 Task: Open Card Support Ticket Resolution in Board Employee Talent Acquisition and Retention to Workspace Analytics and add a team member Softage.2@softage.net, a label Blue, a checklist Screenwriting, an attachment from Trello, a color Blue and finally, add a card description 'Develop new sales strategy for team' and a comment 'Given the potential impact of this task on our company environmental impact, let us ensure that we approach it with a sense of sustainability and responsibility.'. Add a start date 'Jan 06, 1900' with a due date 'Jan 13, 1900'
Action: Mouse moved to (52, 302)
Screenshot: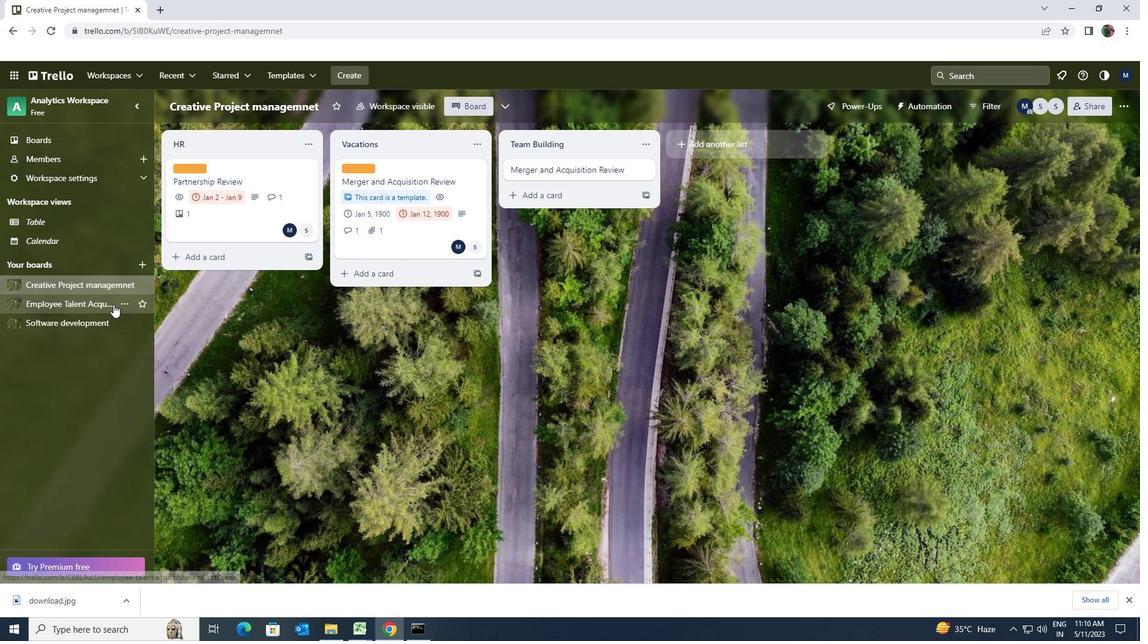 
Action: Mouse pressed left at (52, 302)
Screenshot: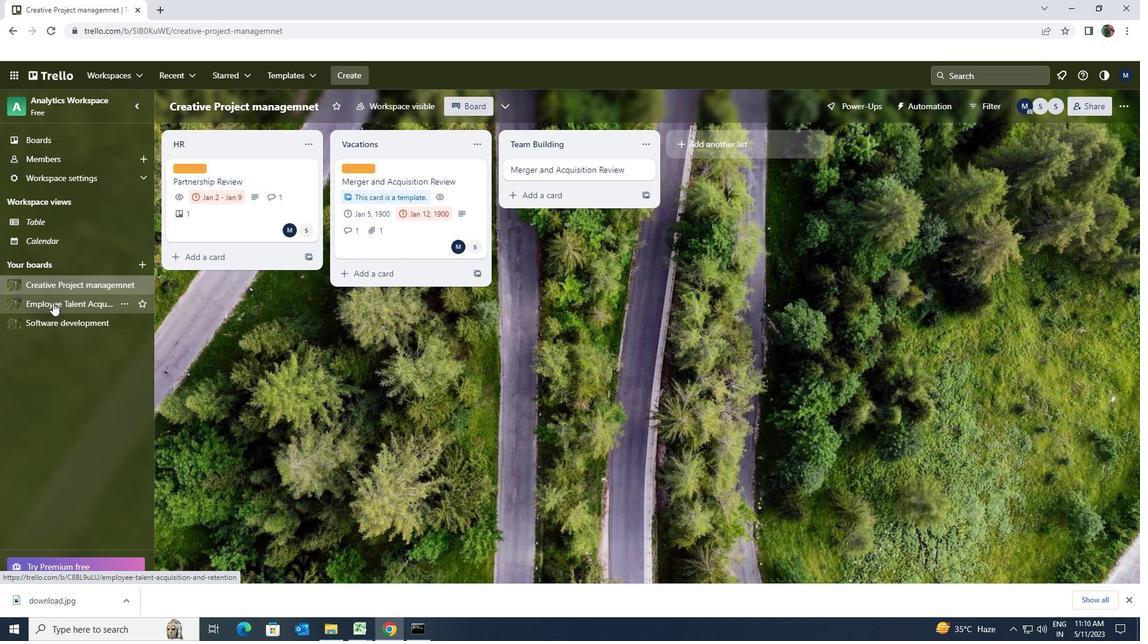 
Action: Mouse moved to (411, 174)
Screenshot: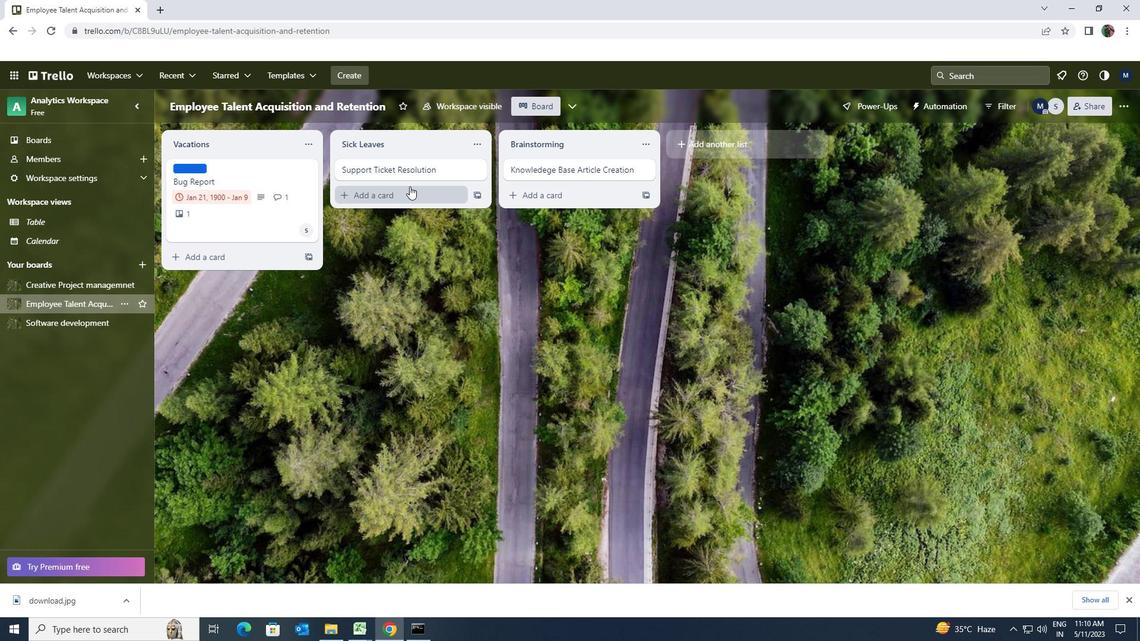 
Action: Mouse pressed left at (411, 174)
Screenshot: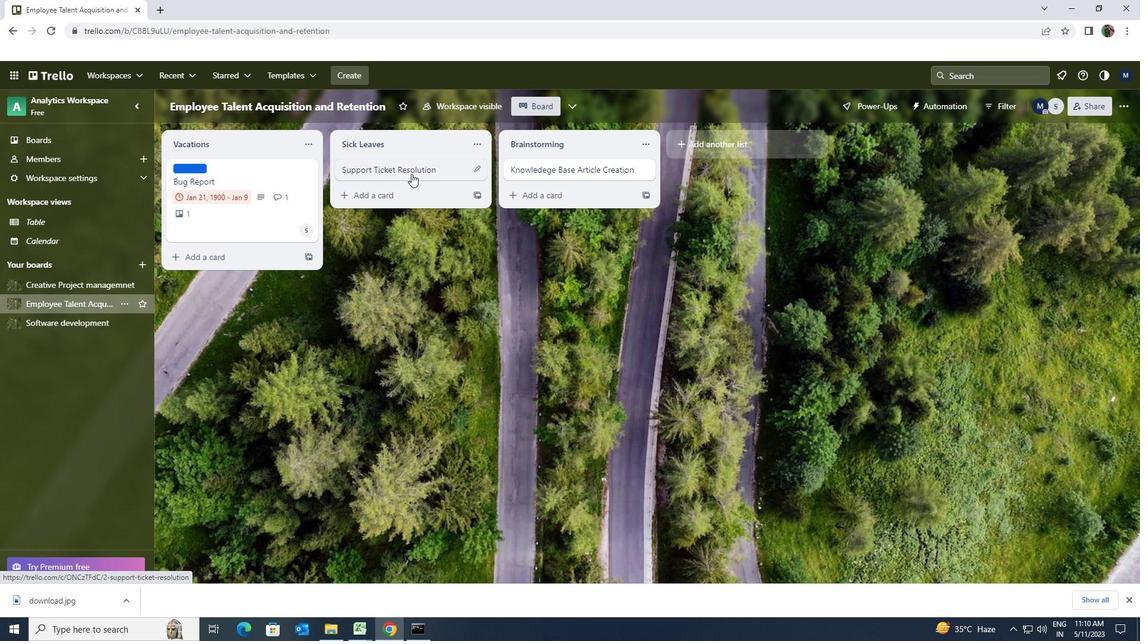 
Action: Mouse moved to (694, 170)
Screenshot: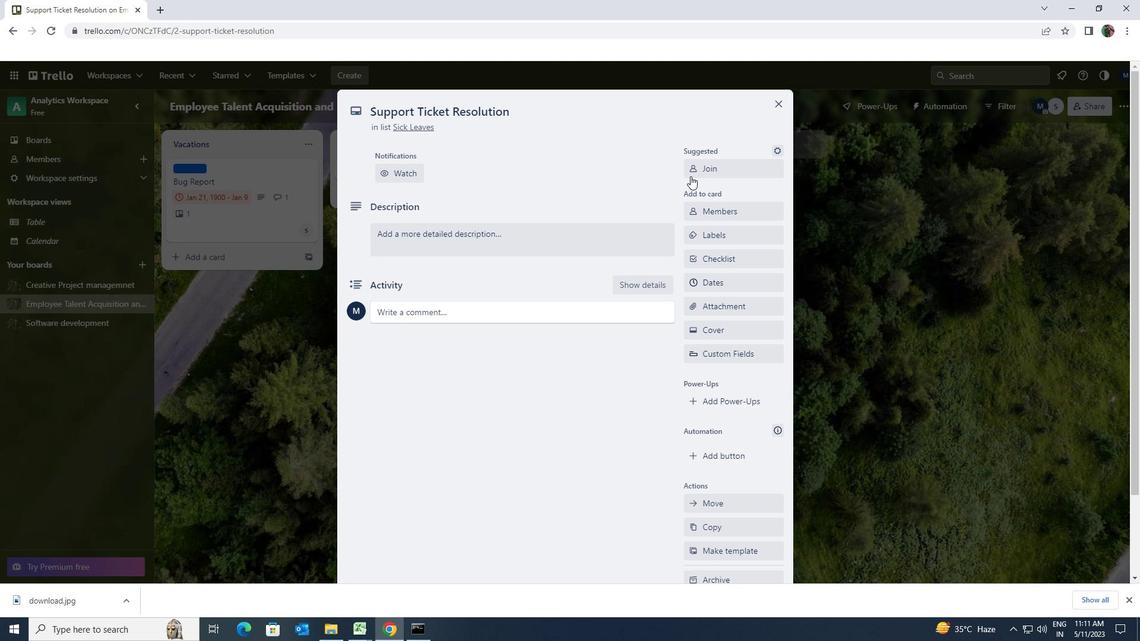 
Action: Mouse pressed left at (694, 170)
Screenshot: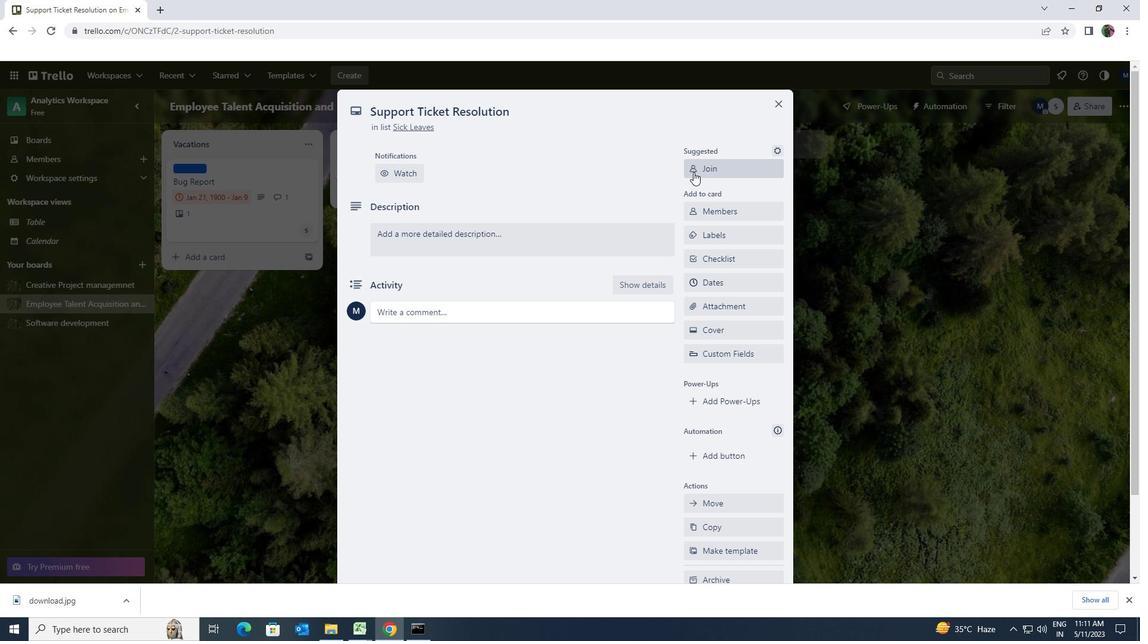 
Action: Mouse moved to (694, 169)
Screenshot: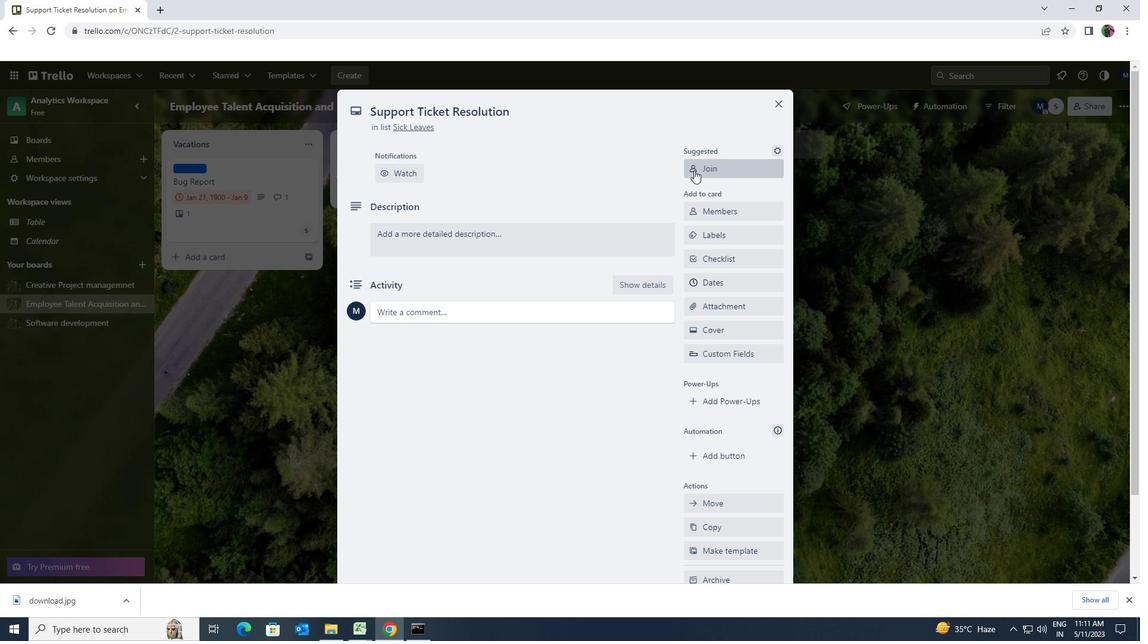 
Action: Mouse pressed left at (694, 169)
Screenshot: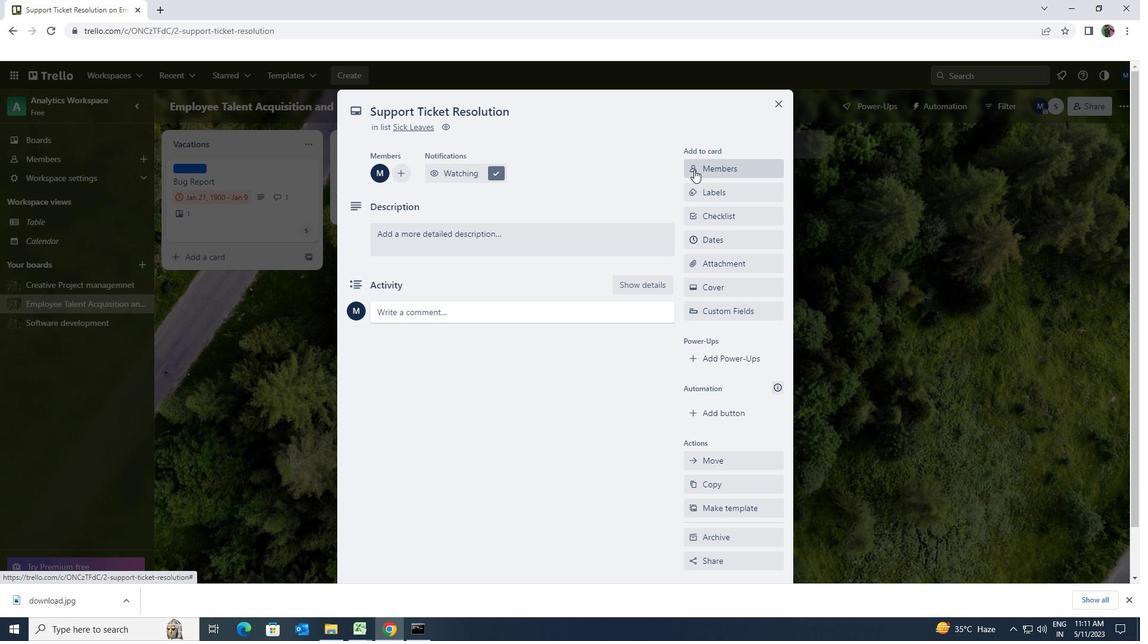 
Action: Mouse moved to (696, 168)
Screenshot: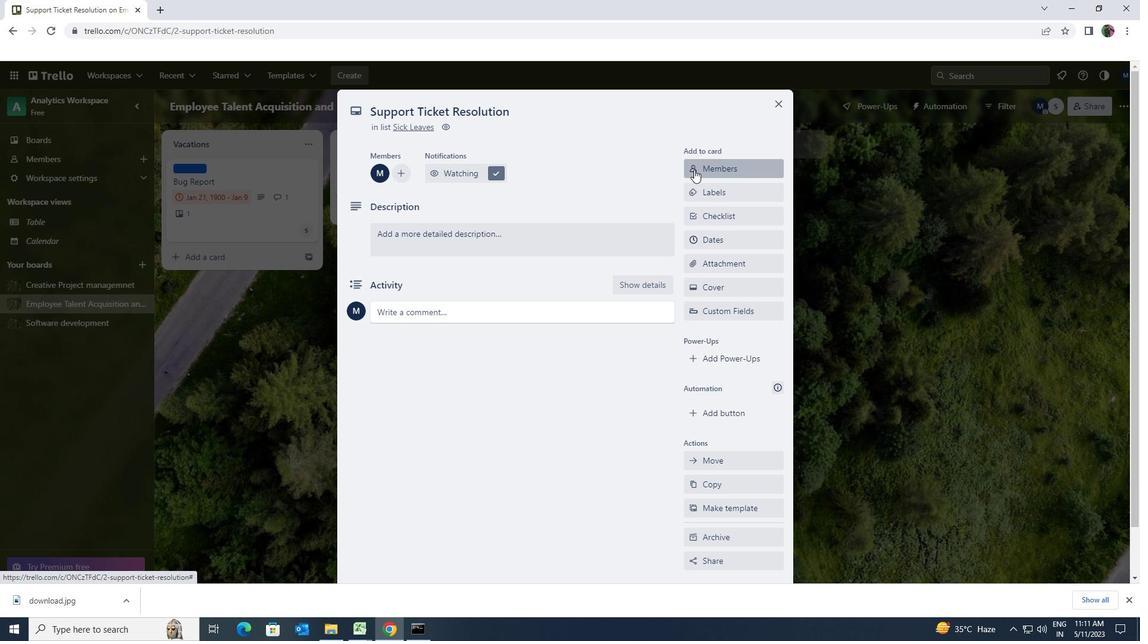 
Action: Key pressed softage.2<Key.shift>@SOFTAGE.NET
Screenshot: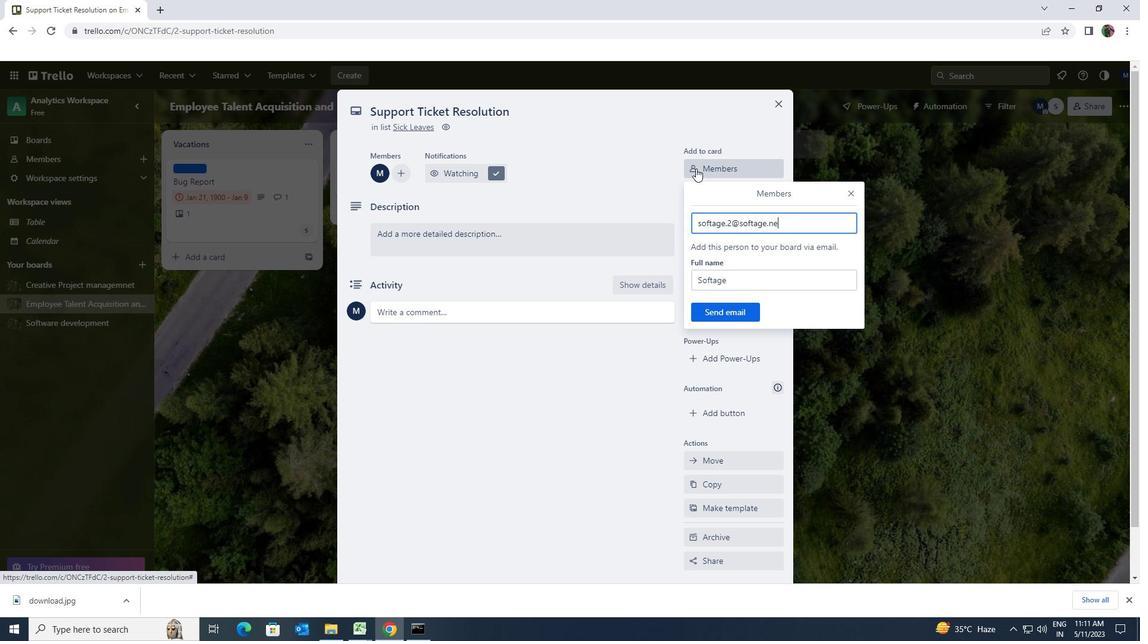 
Action: Mouse moved to (718, 306)
Screenshot: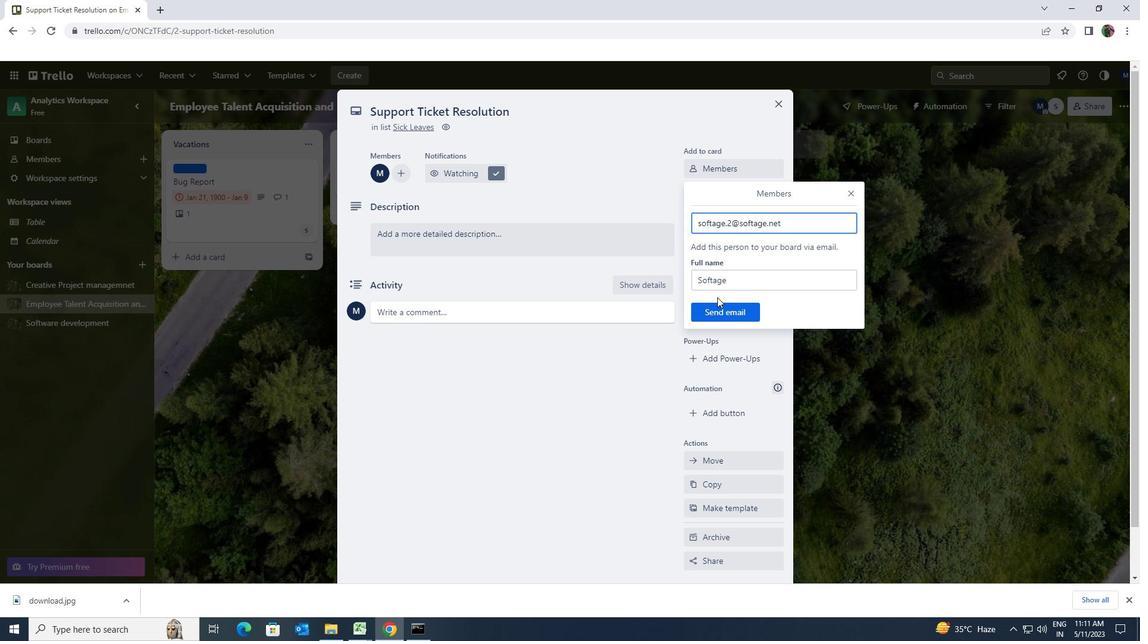 
Action: Mouse pressed left at (718, 306)
Screenshot: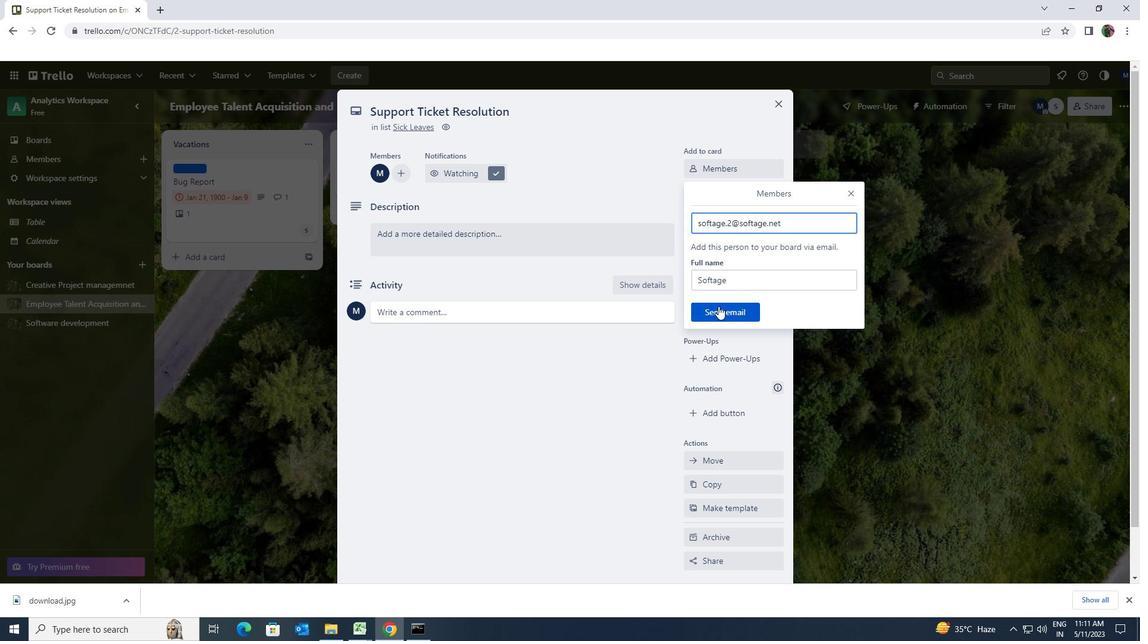 
Action: Mouse moved to (723, 195)
Screenshot: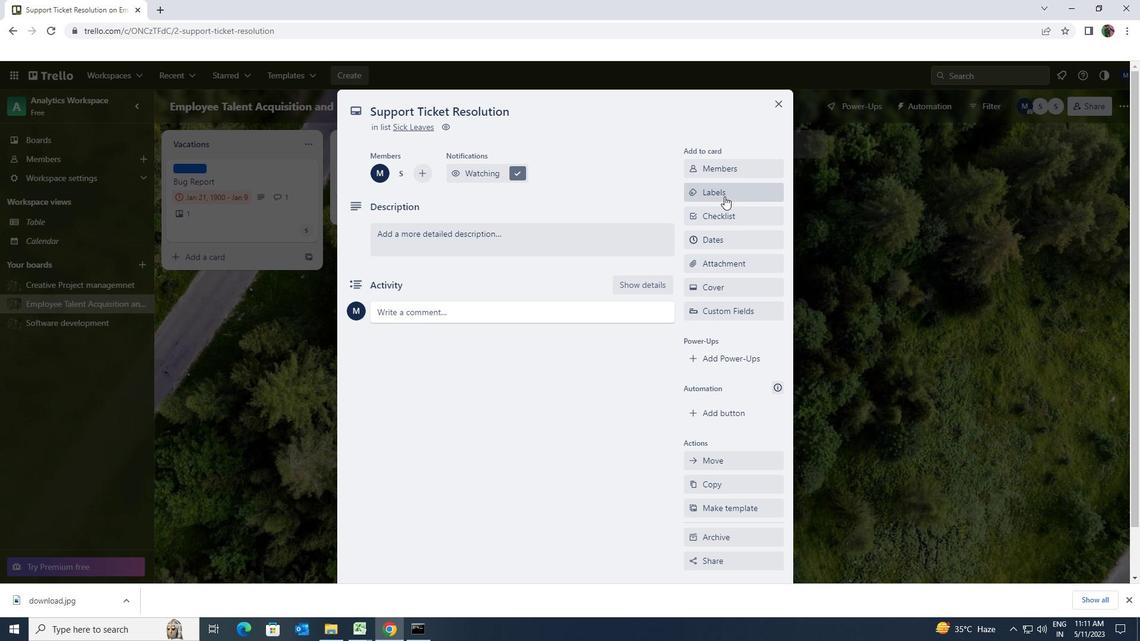 
Action: Mouse pressed left at (723, 195)
Screenshot: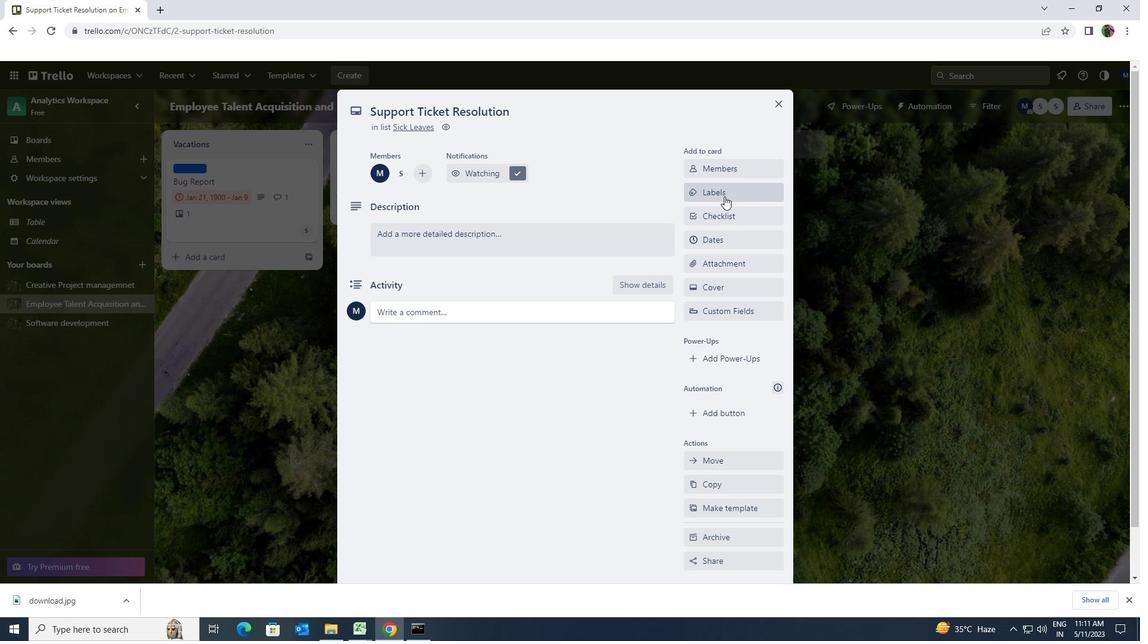 
Action: Mouse moved to (758, 444)
Screenshot: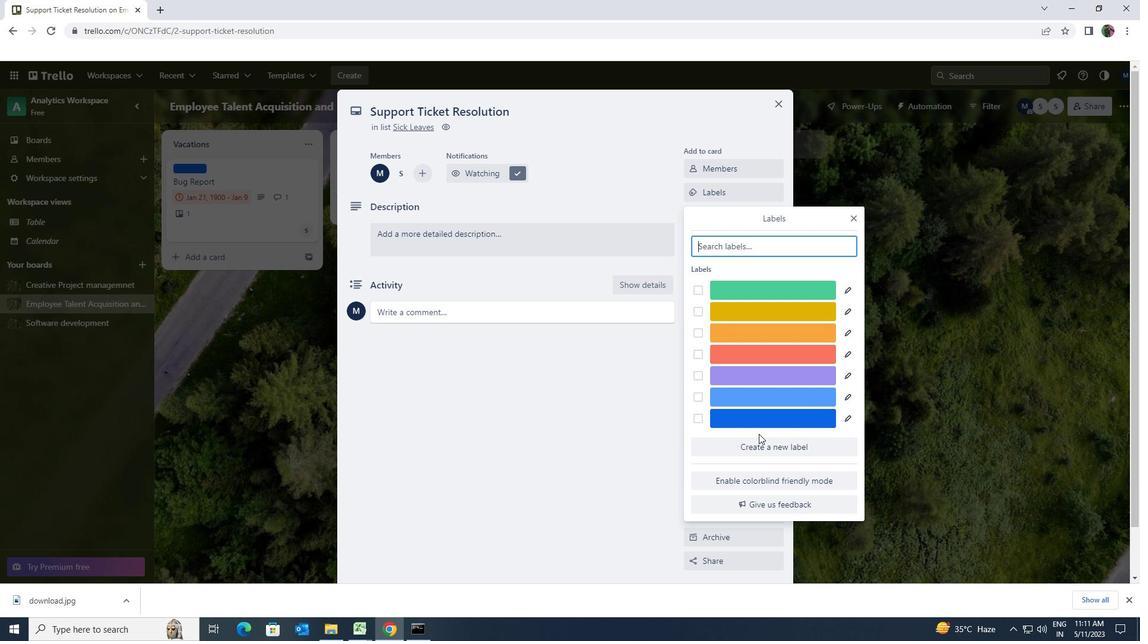 
Action: Mouse pressed left at (758, 444)
Screenshot: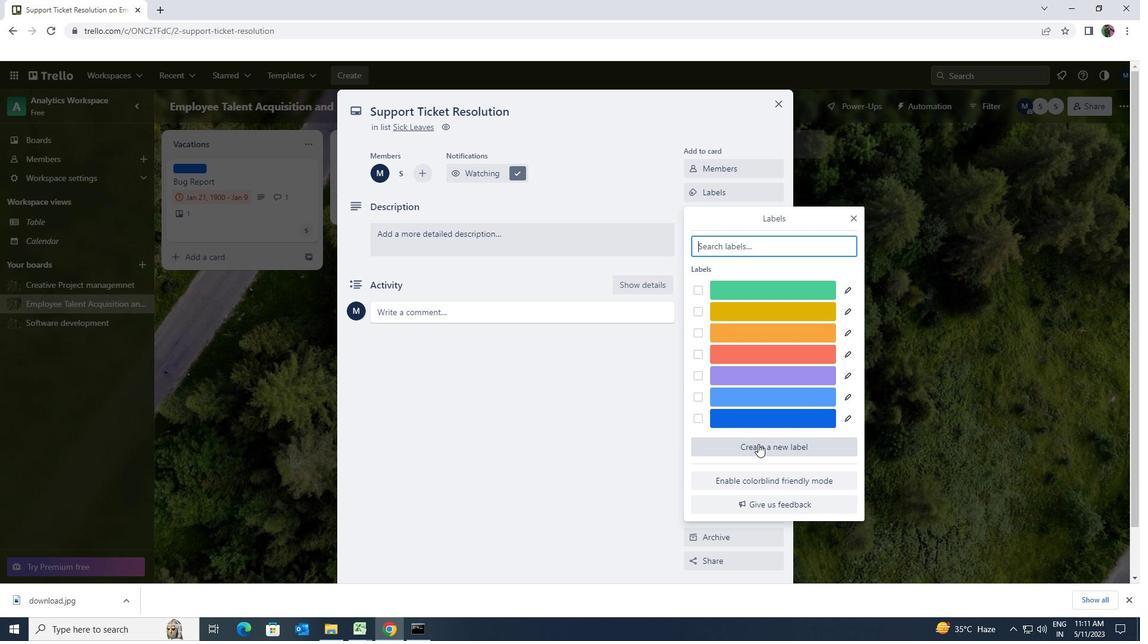 
Action: Mouse moved to (715, 471)
Screenshot: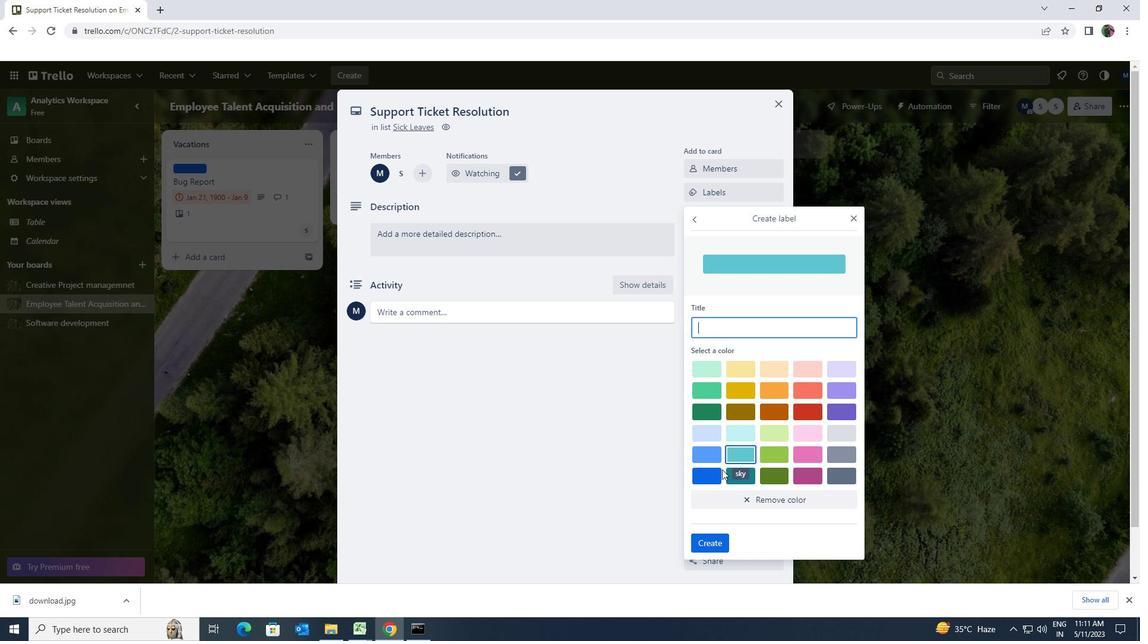 
Action: Mouse pressed left at (715, 471)
Screenshot: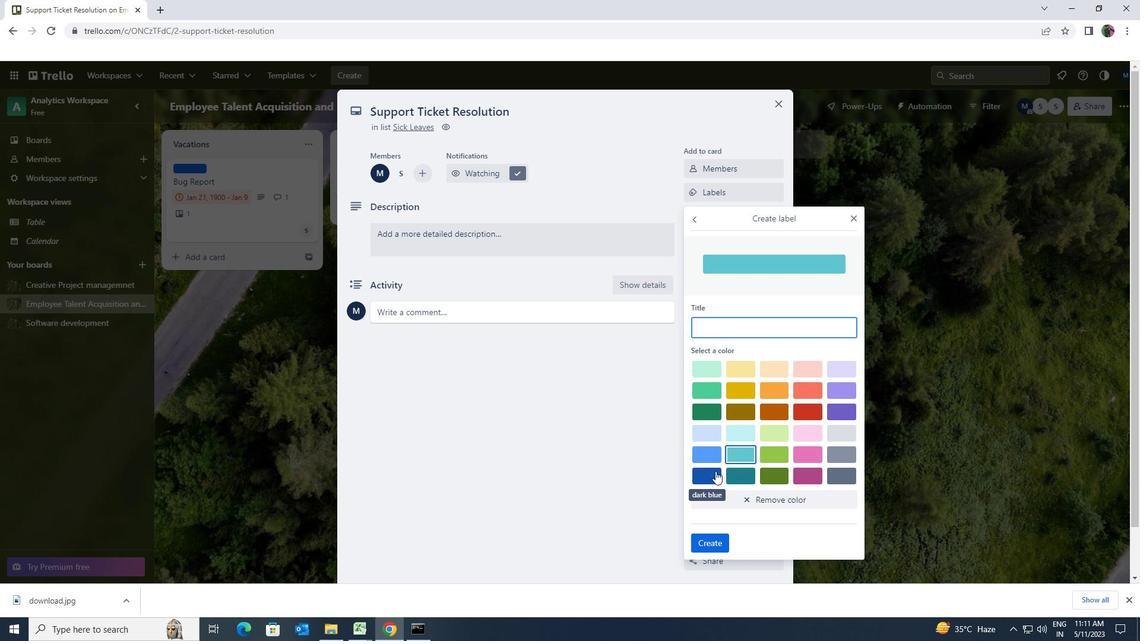 
Action: Mouse moved to (704, 547)
Screenshot: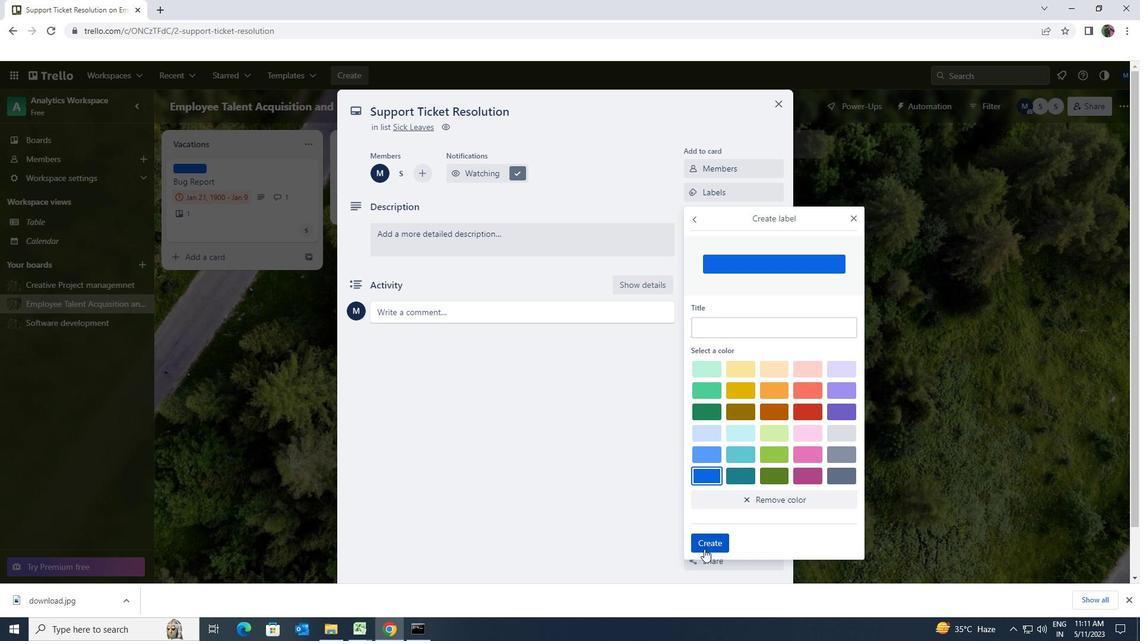 
Action: Mouse pressed left at (704, 547)
Screenshot: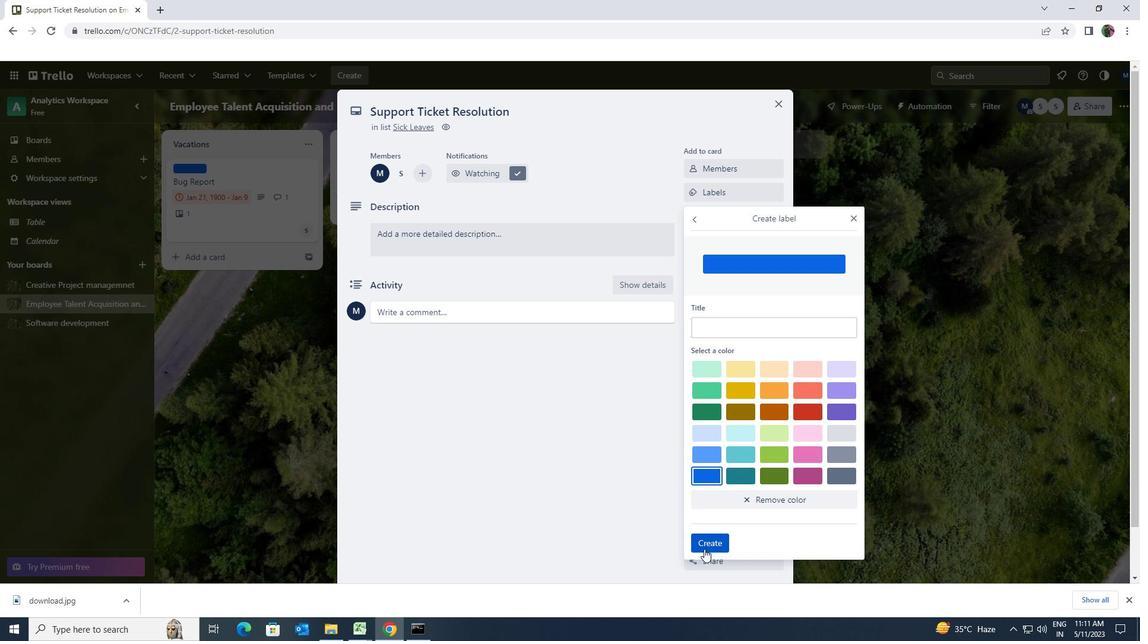 
Action: Mouse moved to (852, 216)
Screenshot: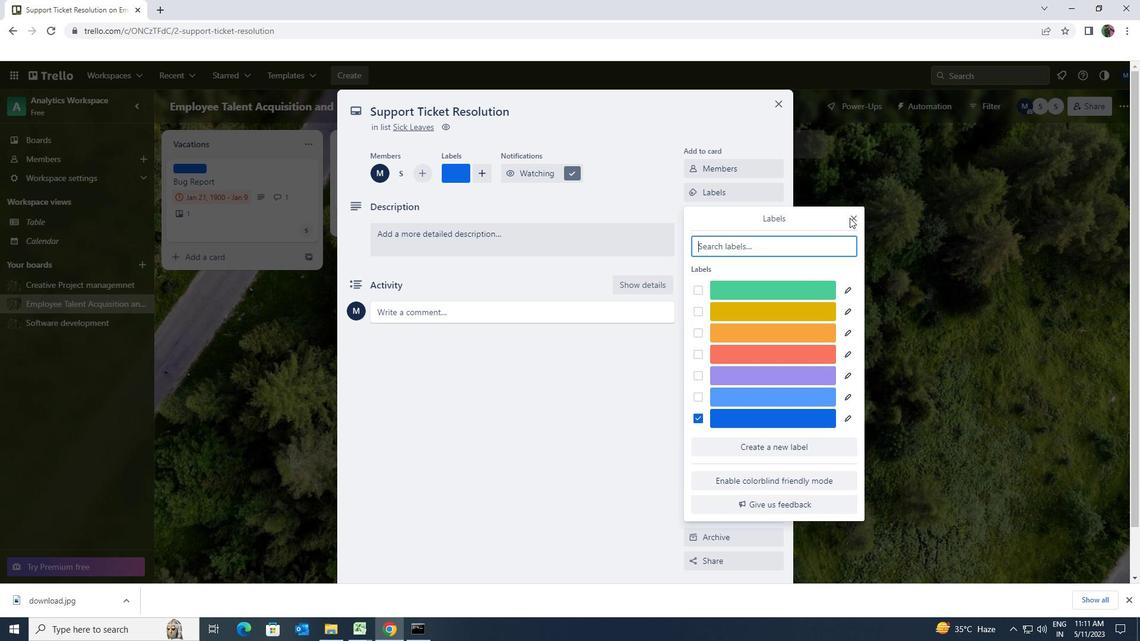 
Action: Mouse pressed left at (852, 216)
Screenshot: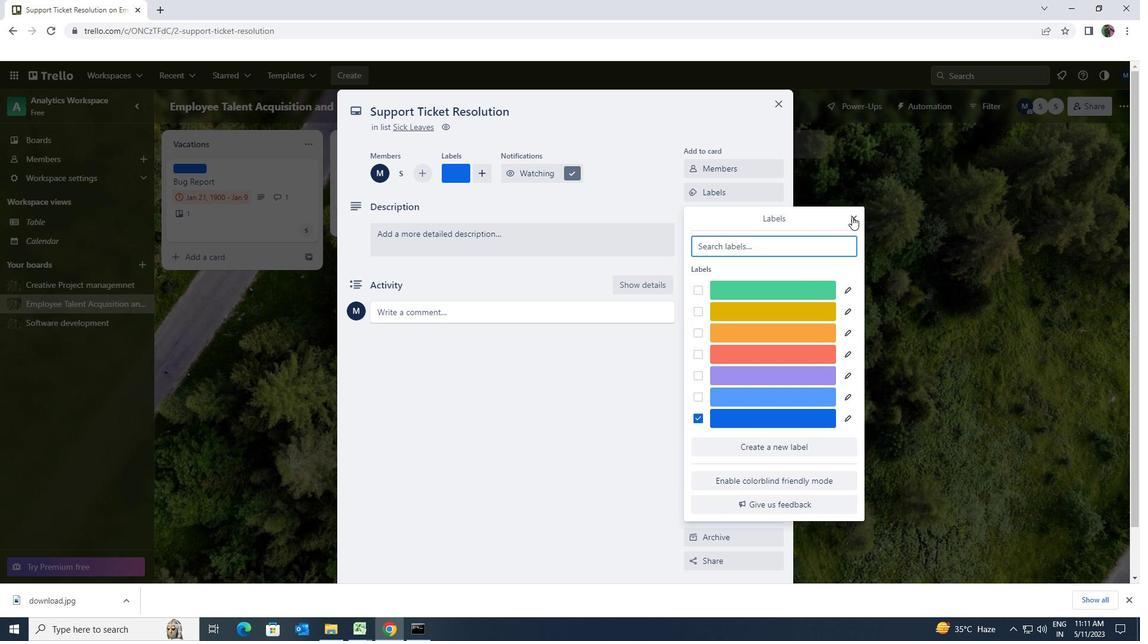 
Action: Mouse moved to (771, 223)
Screenshot: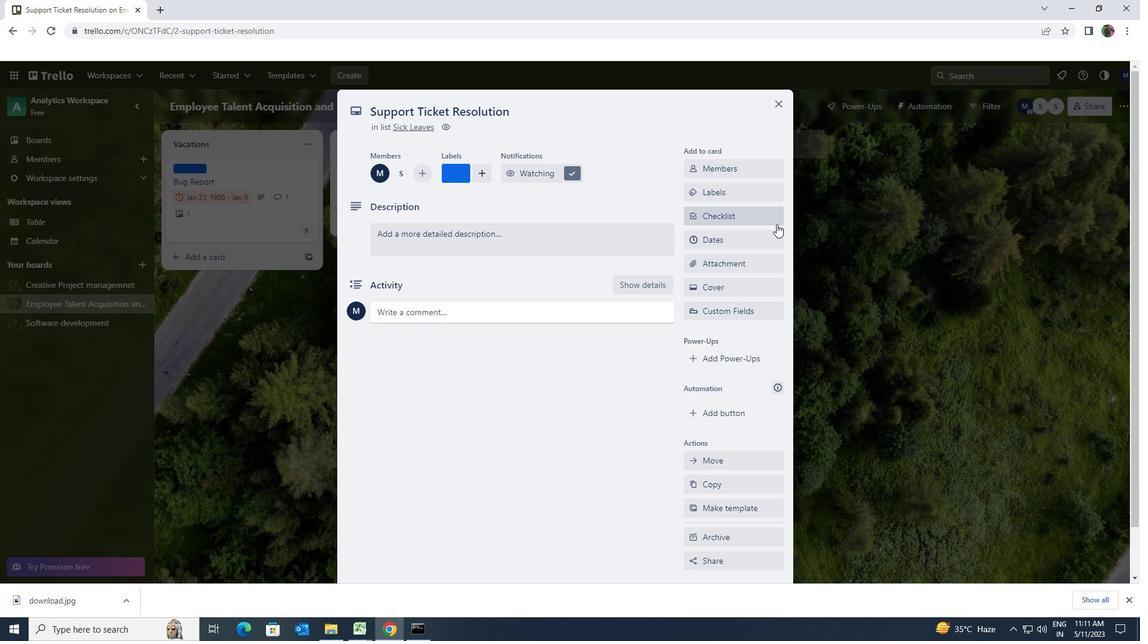 
Action: Mouse pressed left at (771, 223)
Screenshot: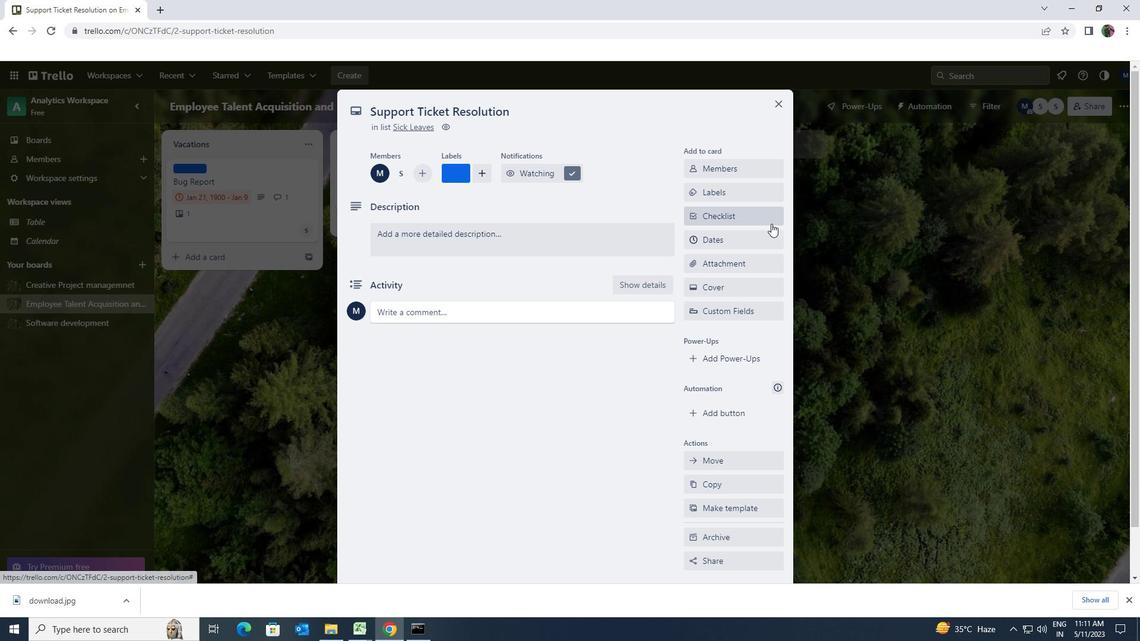 
Action: Key pressed <Key.shift><Key.shift><Key.shift><Key.shift><Key.shift>SCREENWRITING
Screenshot: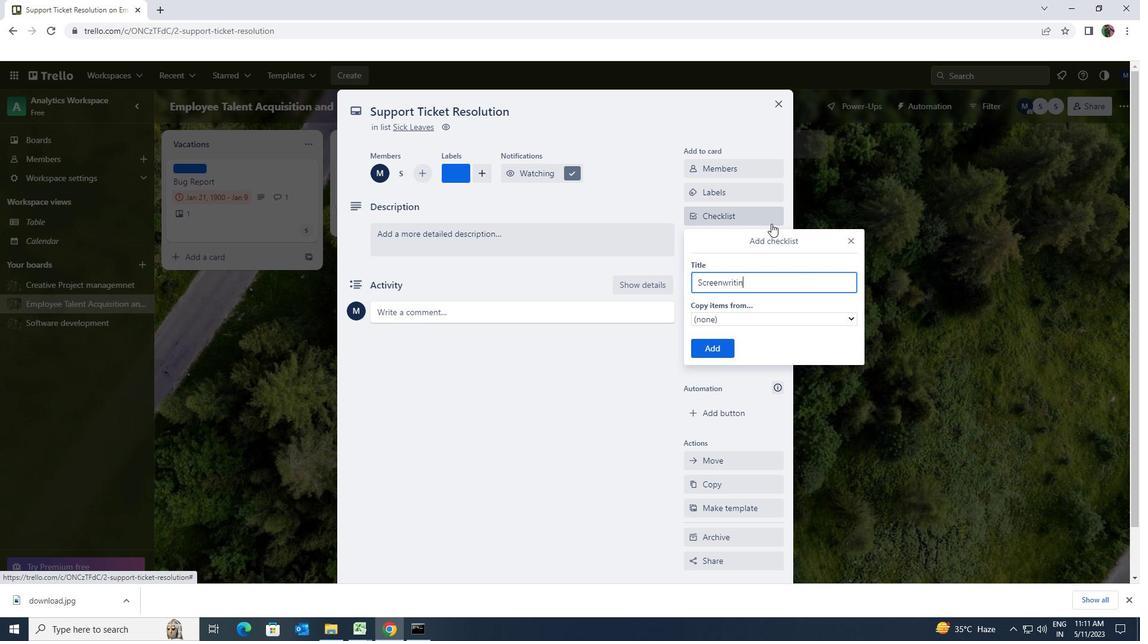 
Action: Mouse moved to (709, 342)
Screenshot: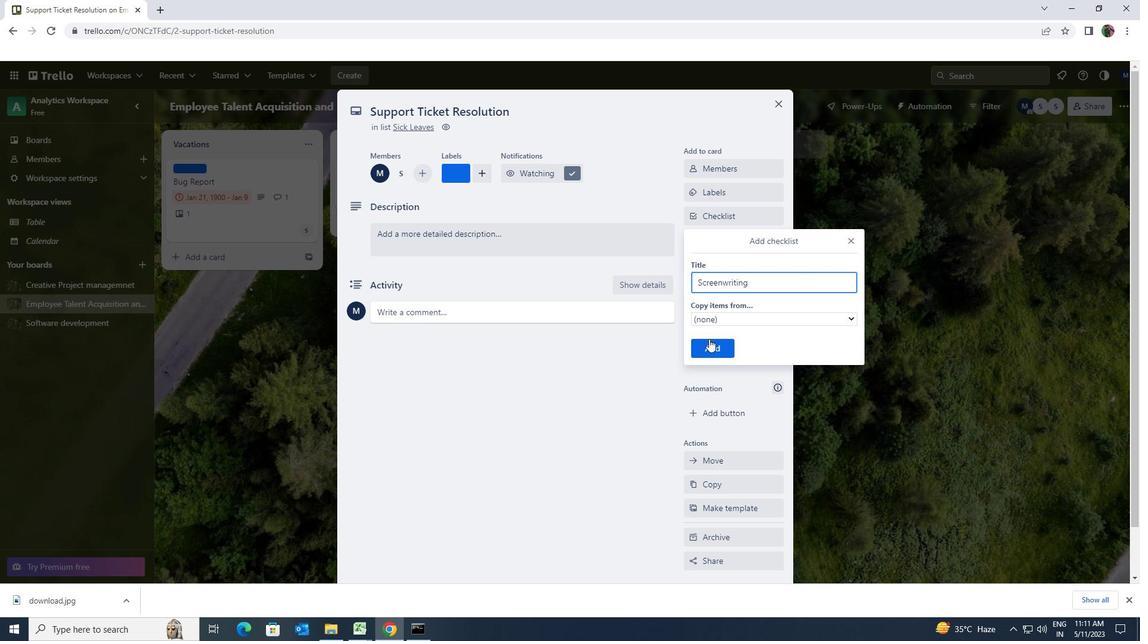 
Action: Mouse pressed left at (709, 342)
Screenshot: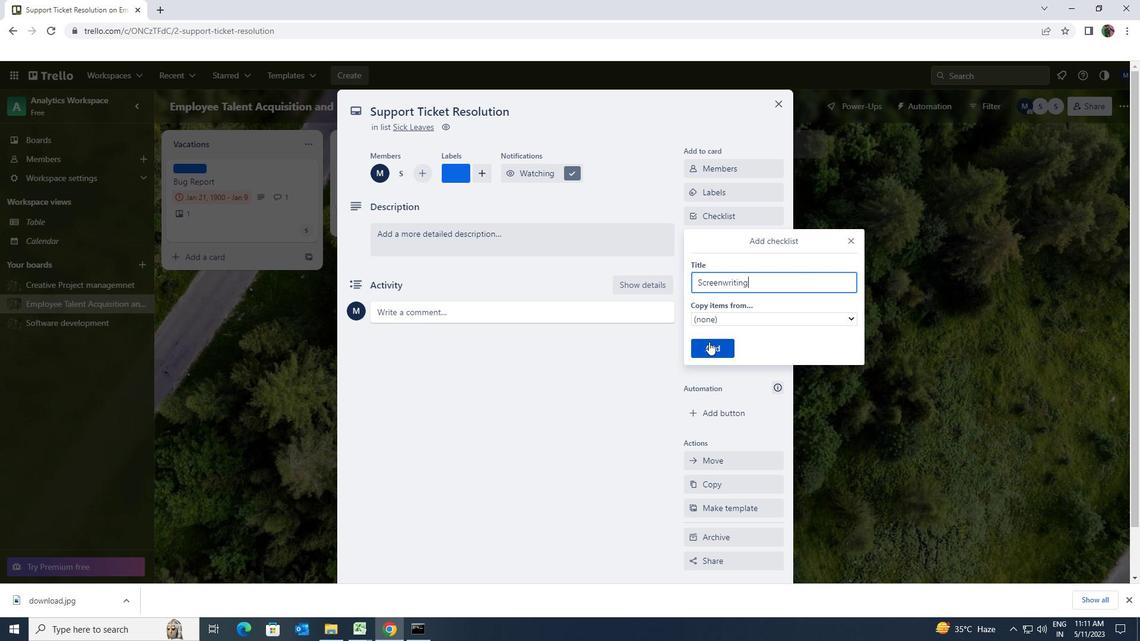 
Action: Mouse moved to (631, 241)
Screenshot: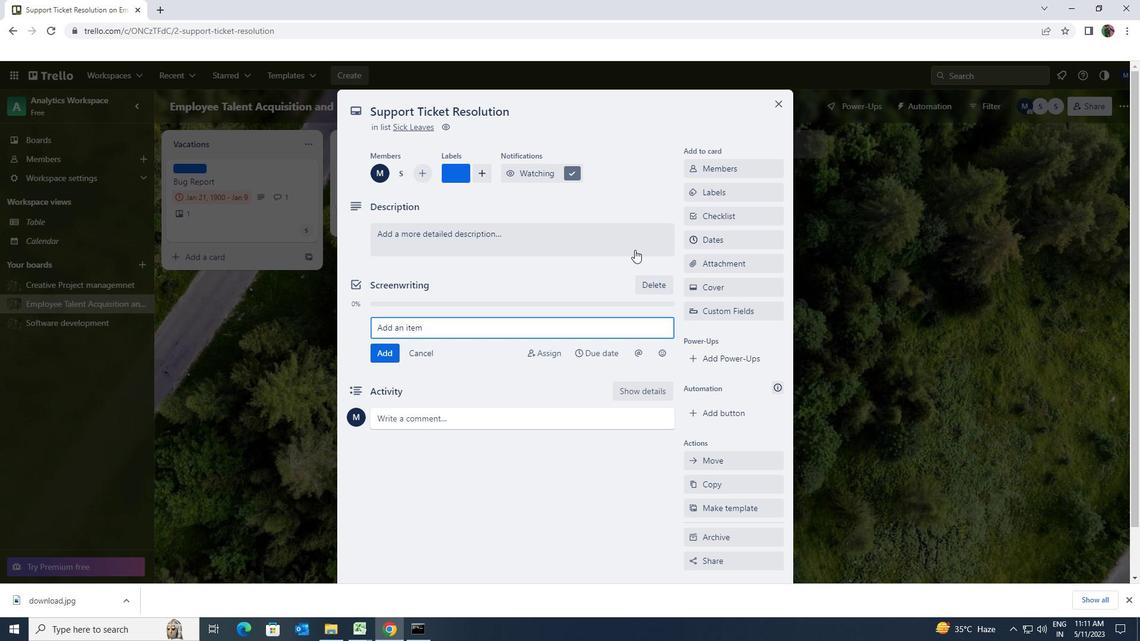 
Action: Mouse pressed left at (631, 241)
Screenshot: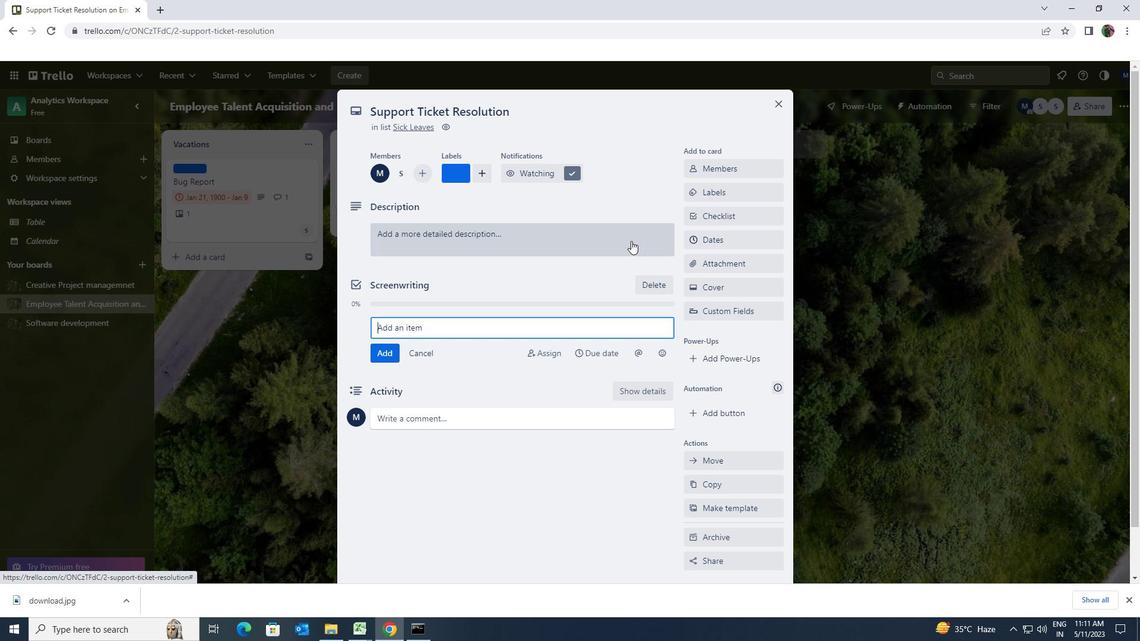 
Action: Key pressed <Key.shift>DEVELOP<Key.space>NEW<Key.space>SALES<Key.space>STRATEGY<Key.space>FOR<Key.space>TEAM<Key.space>
Screenshot: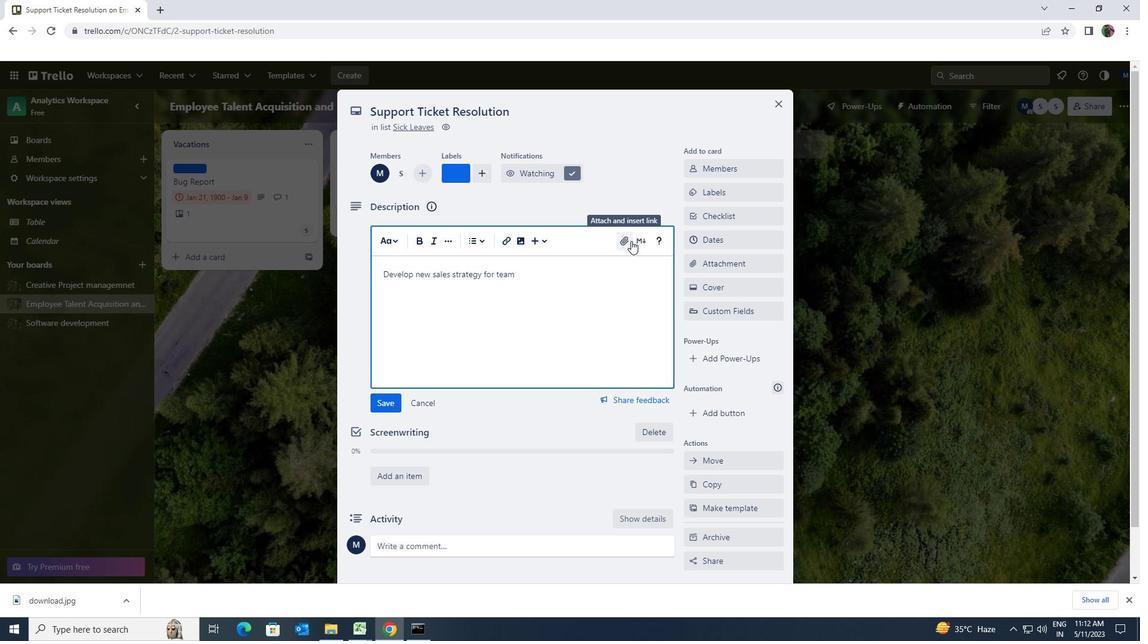 
Action: Mouse moved to (375, 400)
Screenshot: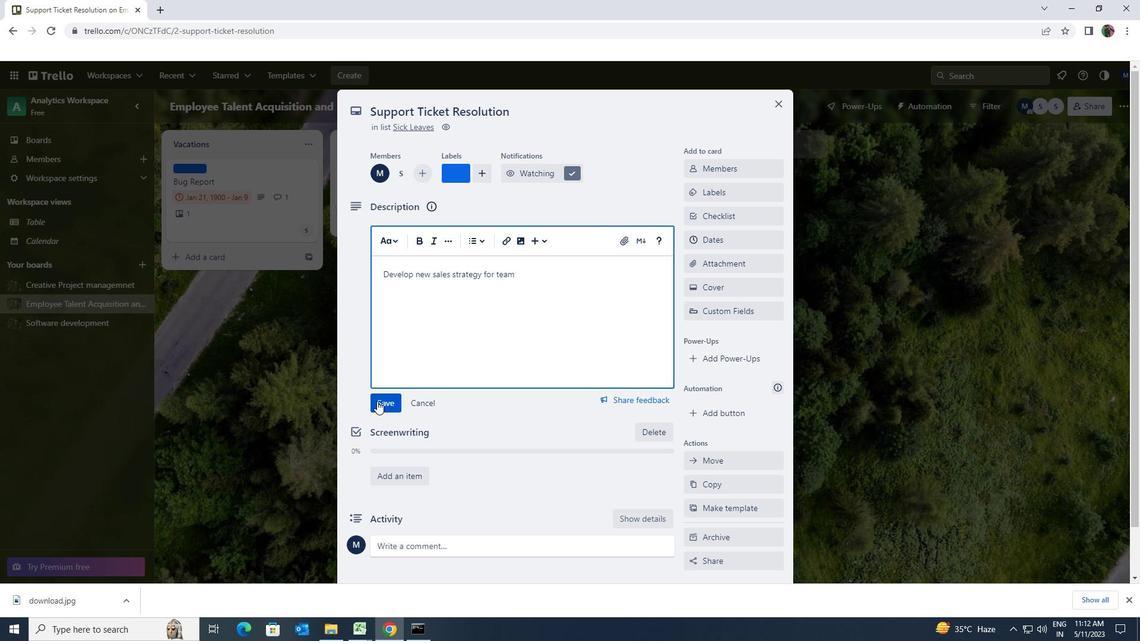 
Action: Mouse pressed left at (375, 400)
Screenshot: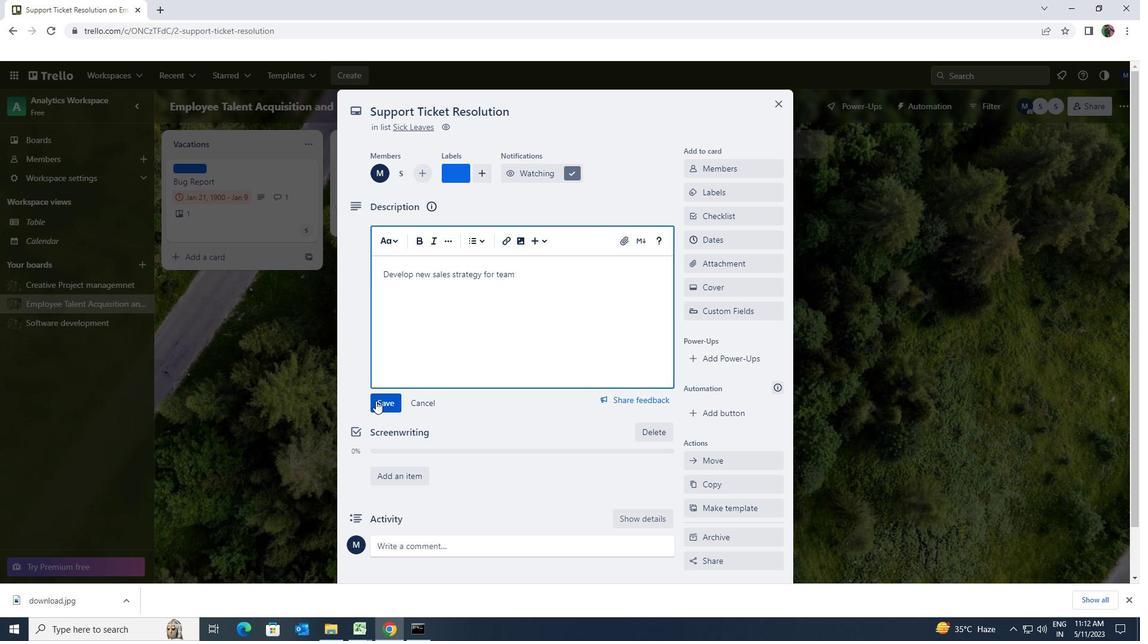 
Action: Mouse moved to (389, 379)
Screenshot: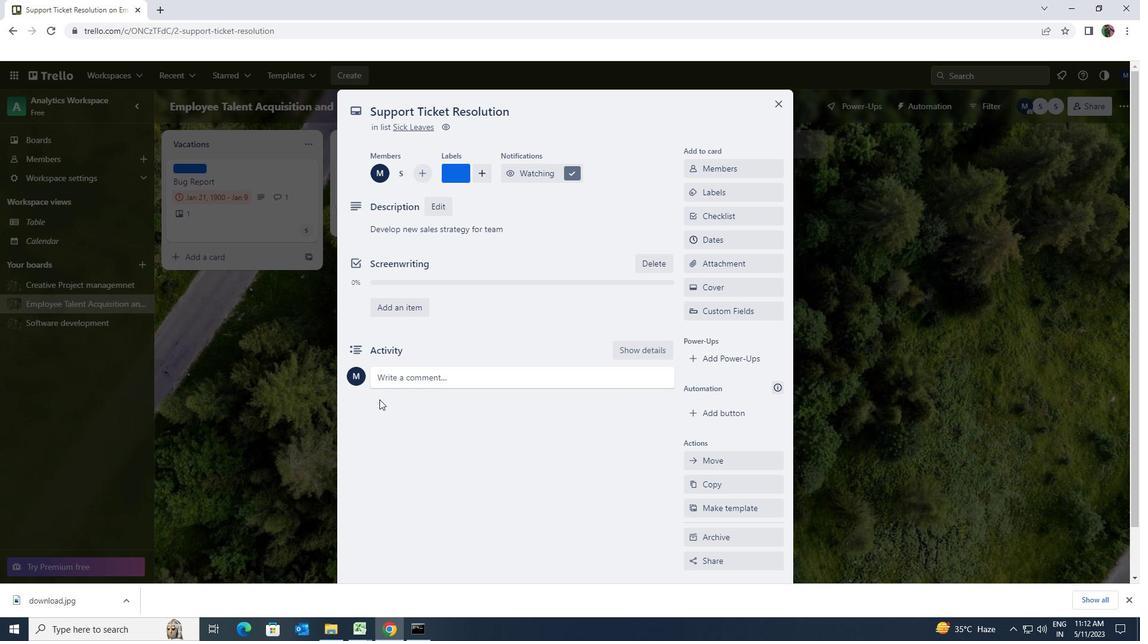 
Action: Mouse pressed left at (389, 379)
Screenshot: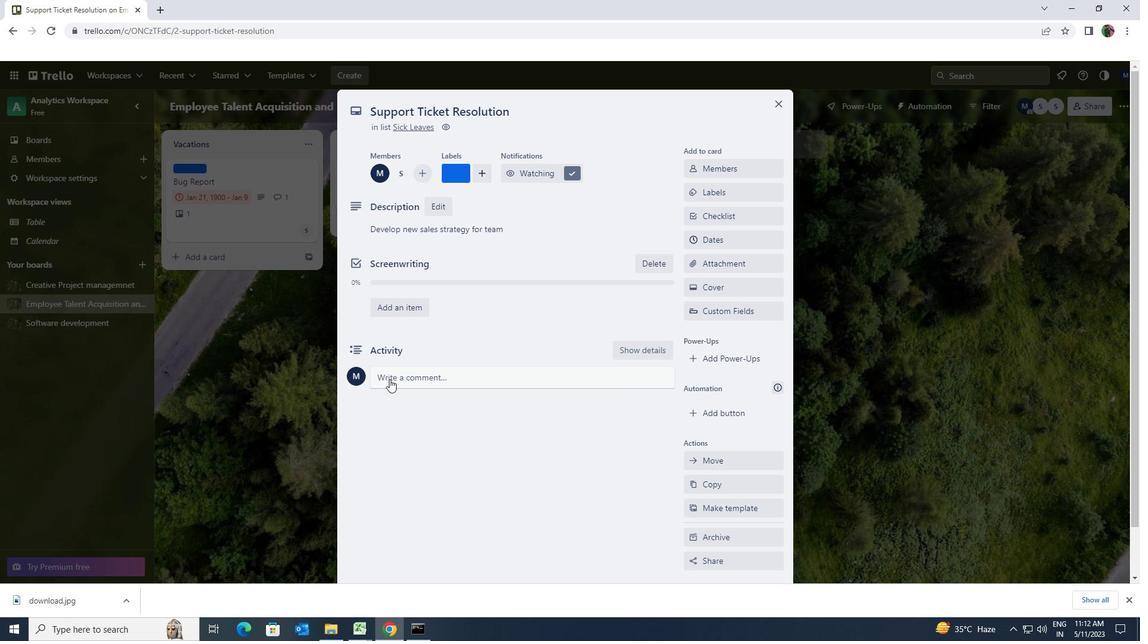 
Action: Key pressed <Key.shift>THE<Key.space><Key.shift>POTENTIAL<Key.space>IMPACT<Key.space>OF<Key.space>THIS<Key.space>TASK<Key.space>ON<Key.space>OUR<Key.space>COMPANY<Key.space>ENVIRONMENTAL<Key.space>
Screenshot: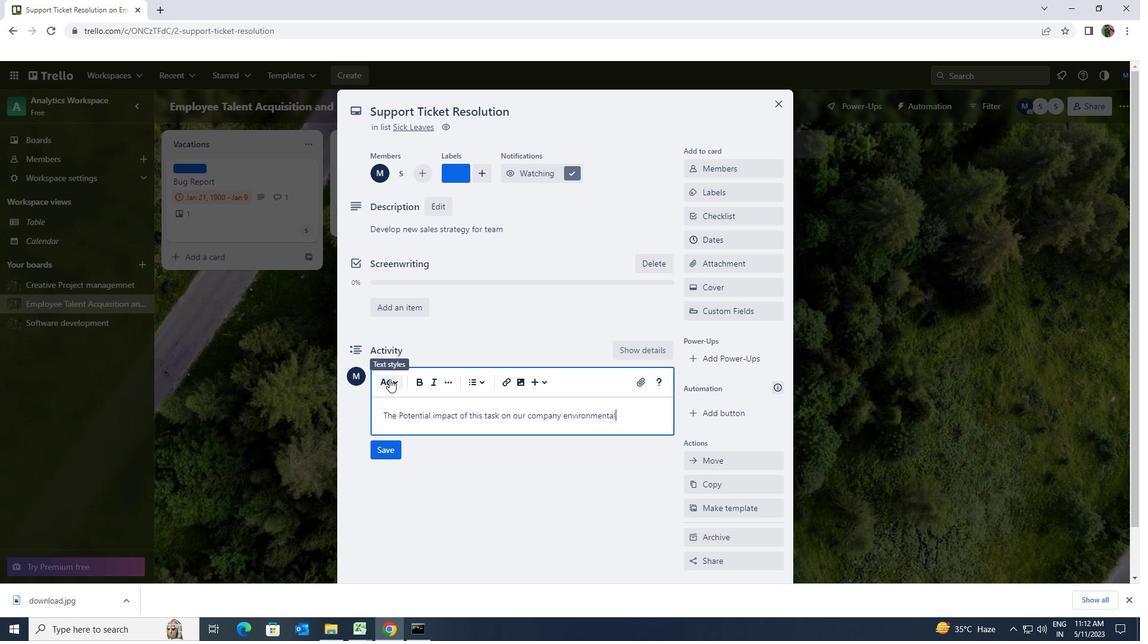 
Action: Mouse moved to (407, 378)
Screenshot: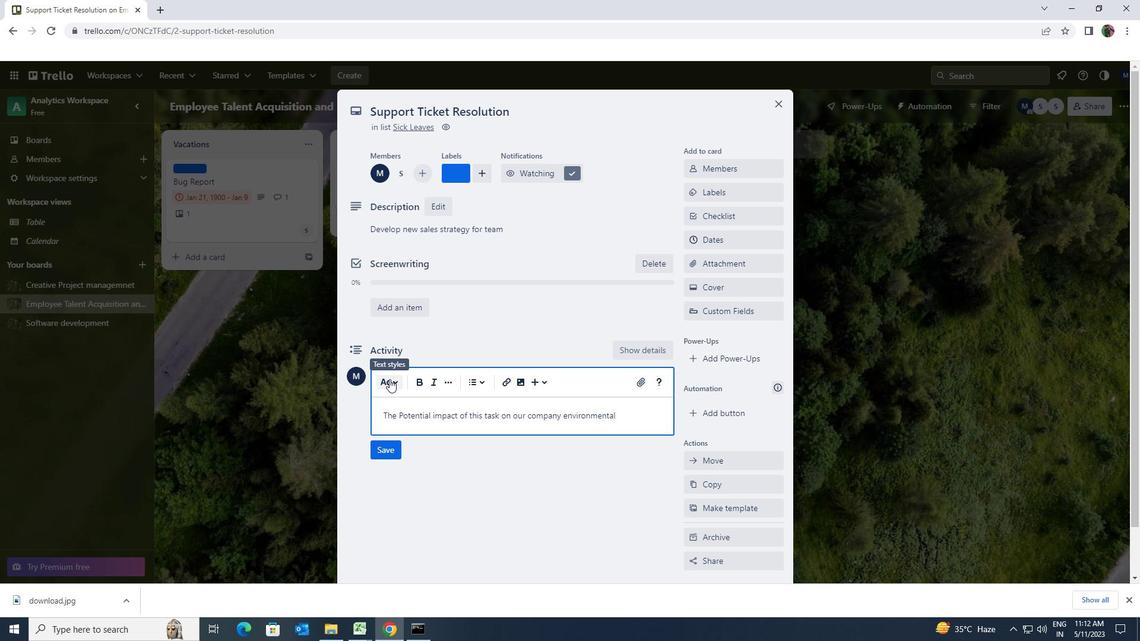 
Action: Key pressed IMPACT<Key.space>LET<Key.space>US<Key.space>ENSURE<Key.space>THAT<Key.space>WE<Key.space>APPOROACH<Key.space>IT<Key.space>WITH<Key.space>A<Key.space>SENSE<Key.space>OF<Key.space>SUSTAINABILITY<Key.space>AND<Key.space>RESPONSIBILITY<Key.space>.
Screenshot: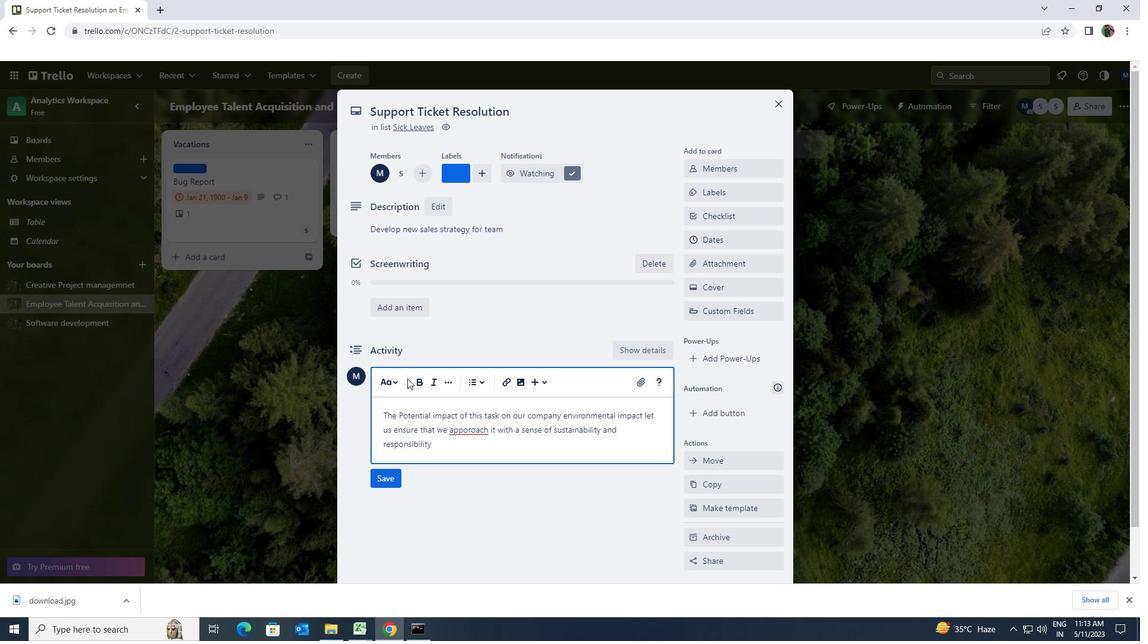 
Action: Mouse moved to (380, 479)
Screenshot: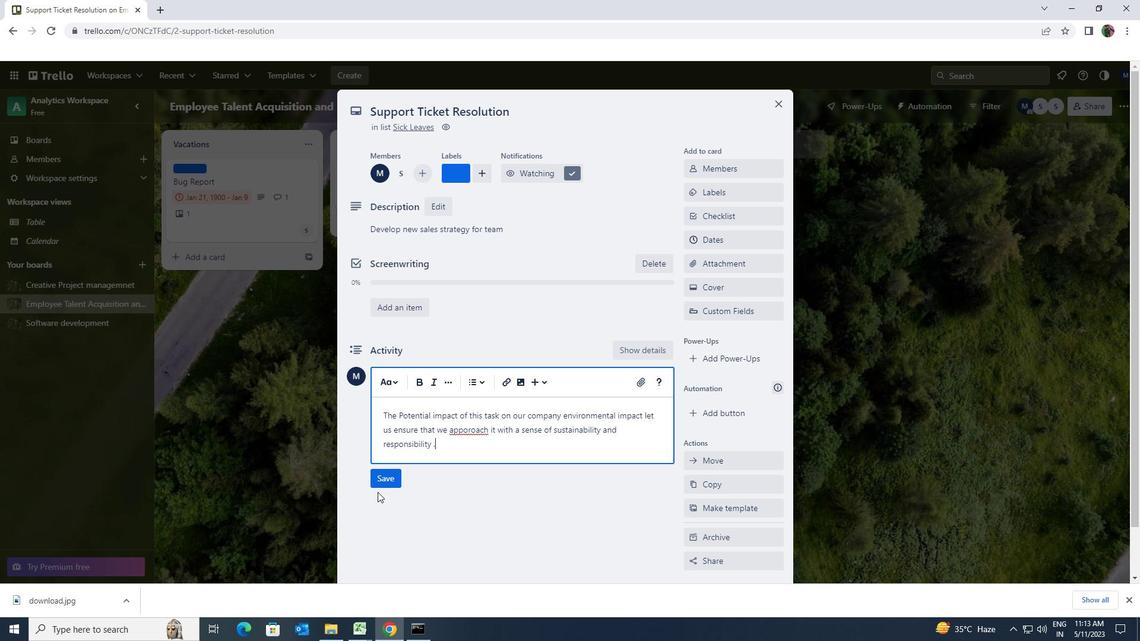 
Action: Mouse pressed left at (380, 479)
Screenshot: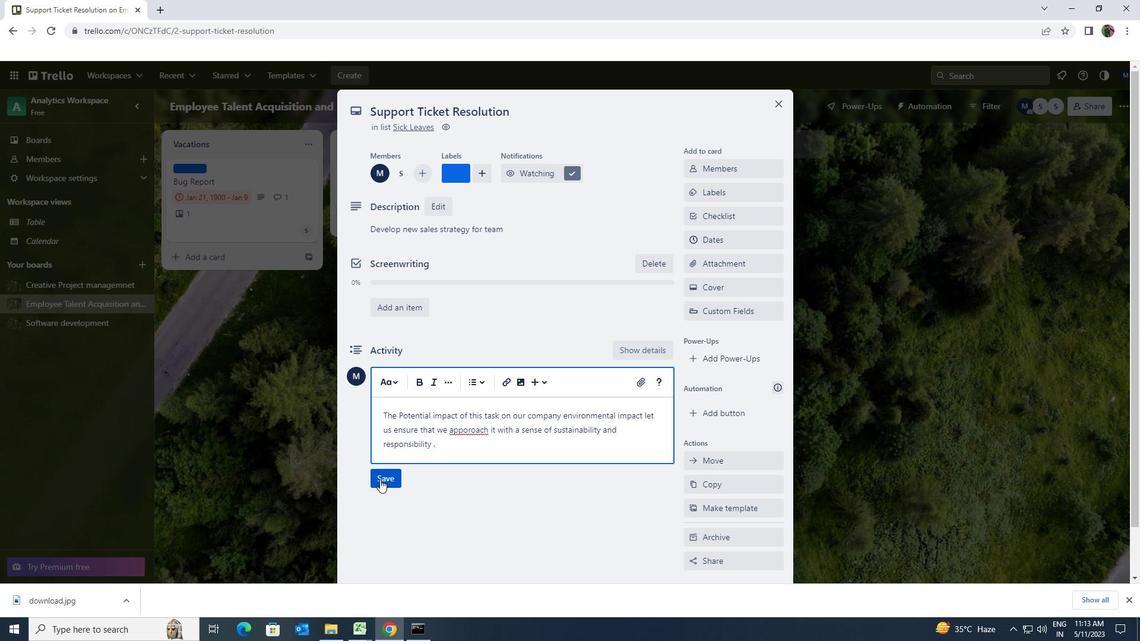 
Action: Mouse moved to (380, 479)
Screenshot: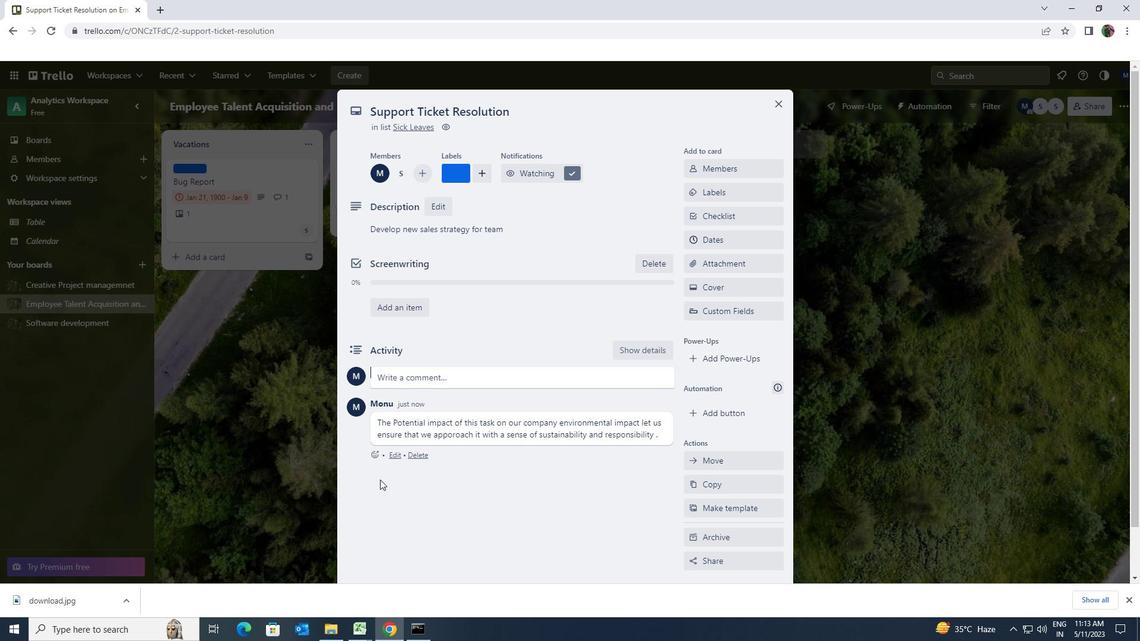 
Action: Mouse scrolled (380, 479) with delta (0, 0)
Screenshot: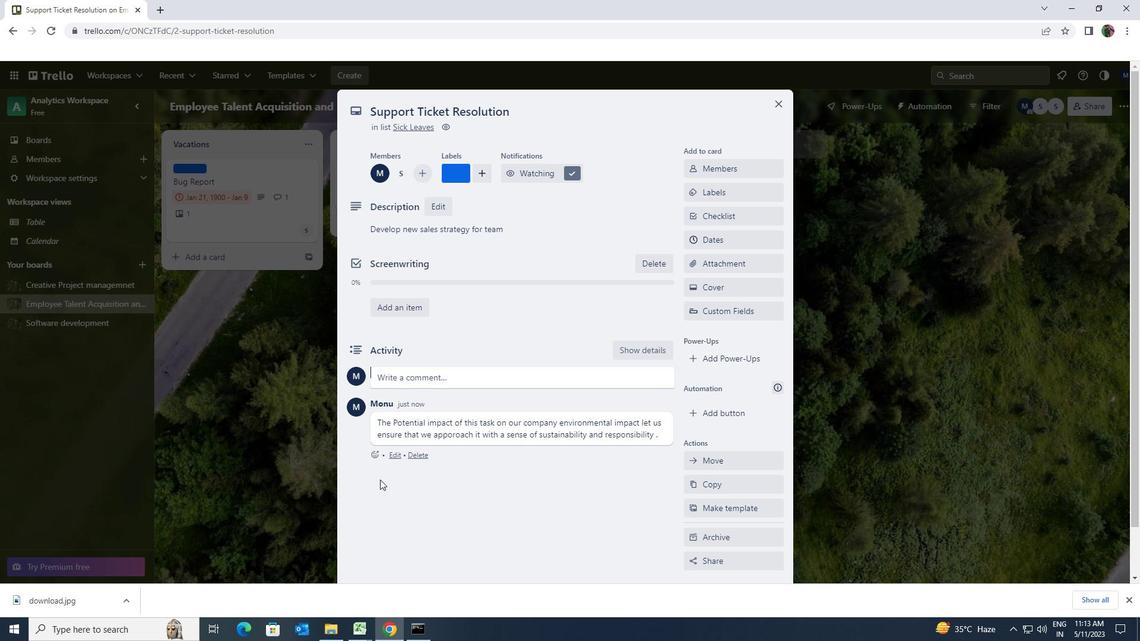 
Action: Mouse moved to (735, 238)
Screenshot: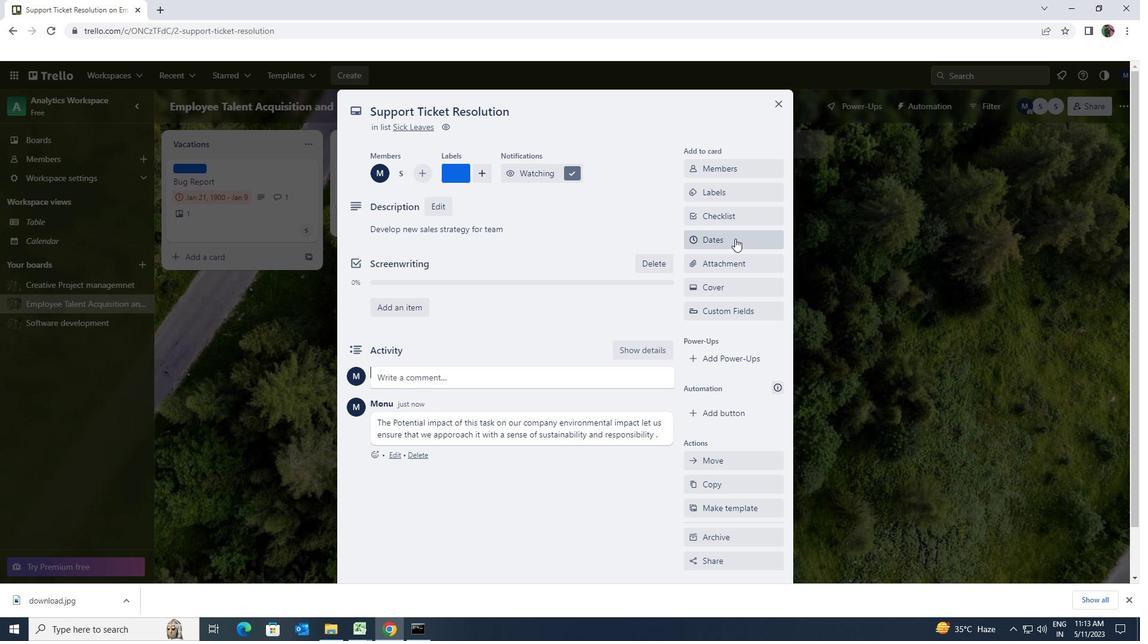 
Action: Mouse pressed left at (735, 238)
Screenshot: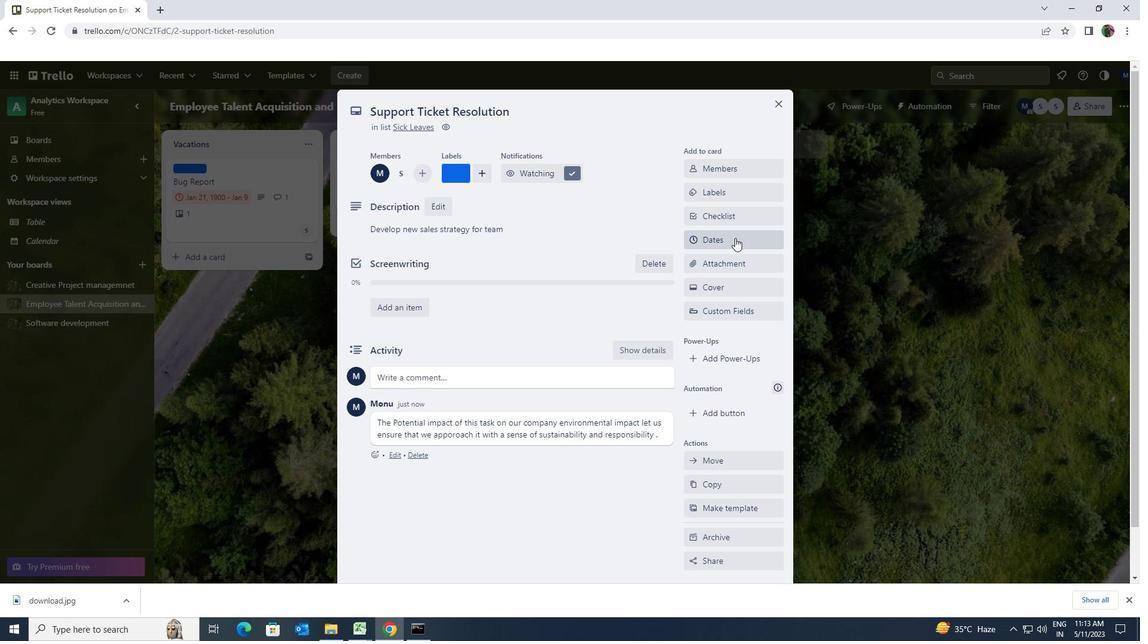 
Action: Mouse moved to (698, 321)
Screenshot: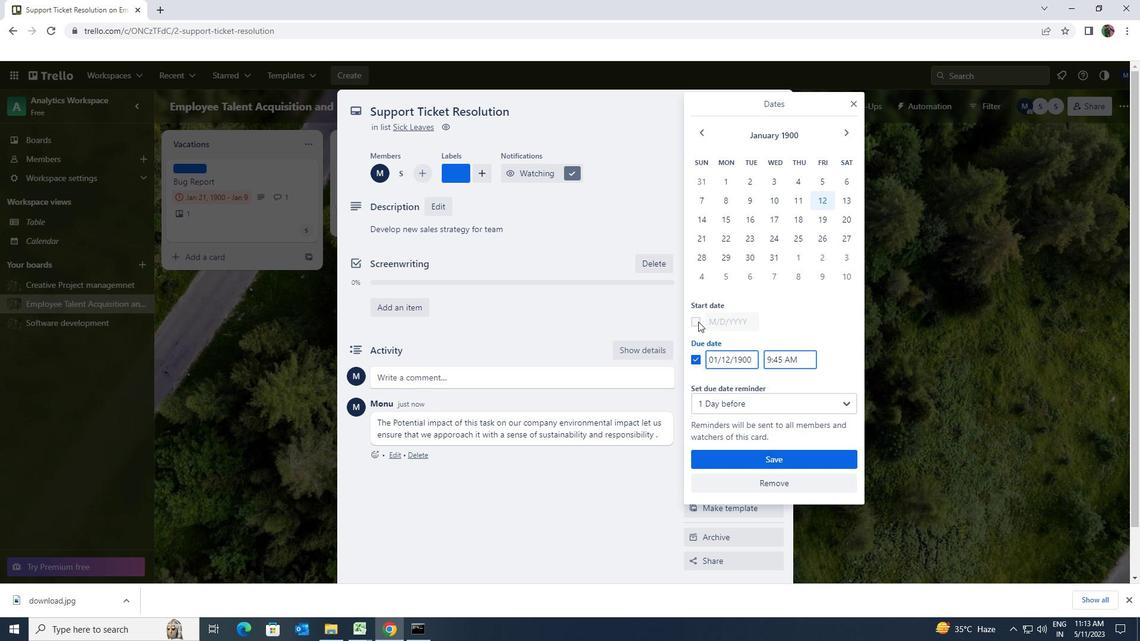 
Action: Mouse pressed left at (698, 321)
Screenshot: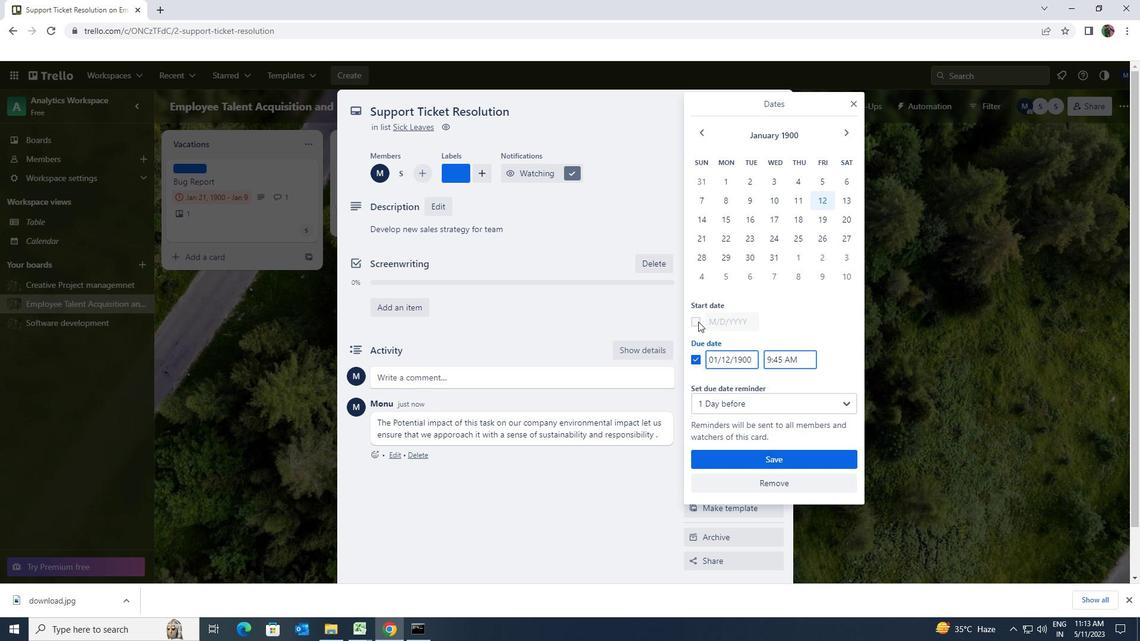
Action: Mouse moved to (751, 320)
Screenshot: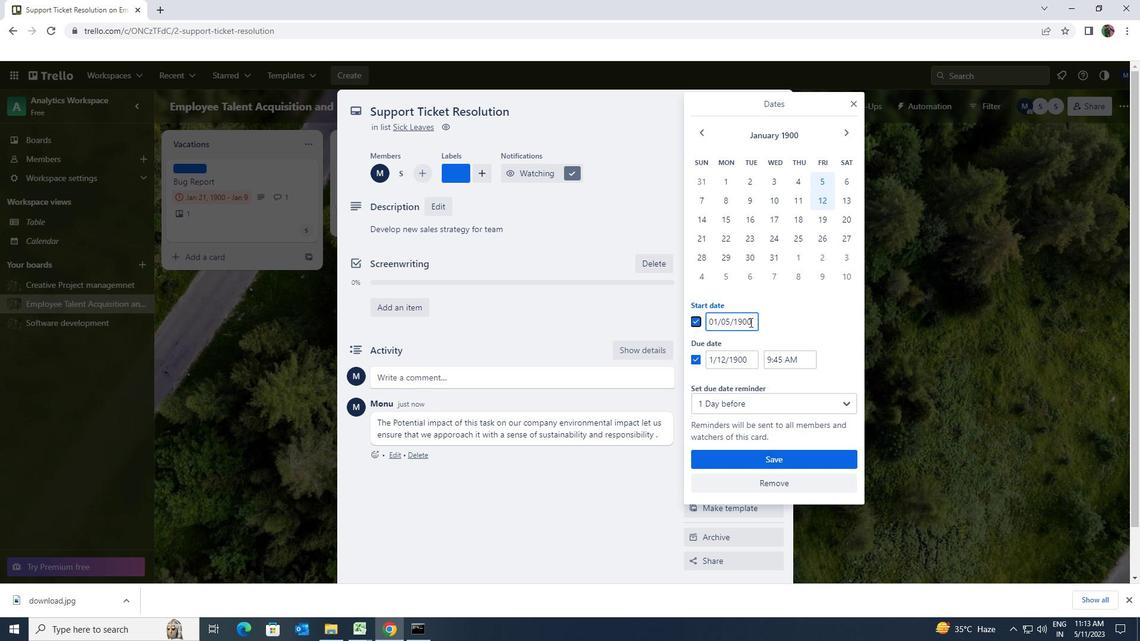 
Action: Mouse pressed left at (751, 320)
Screenshot: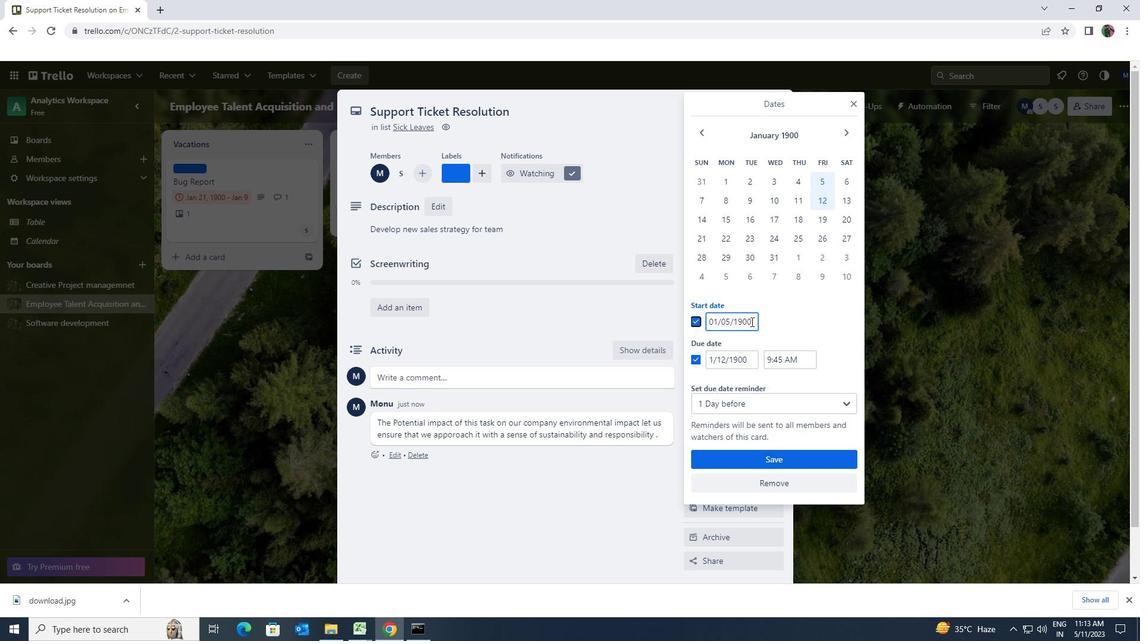 
Action: Mouse moved to (701, 314)
Screenshot: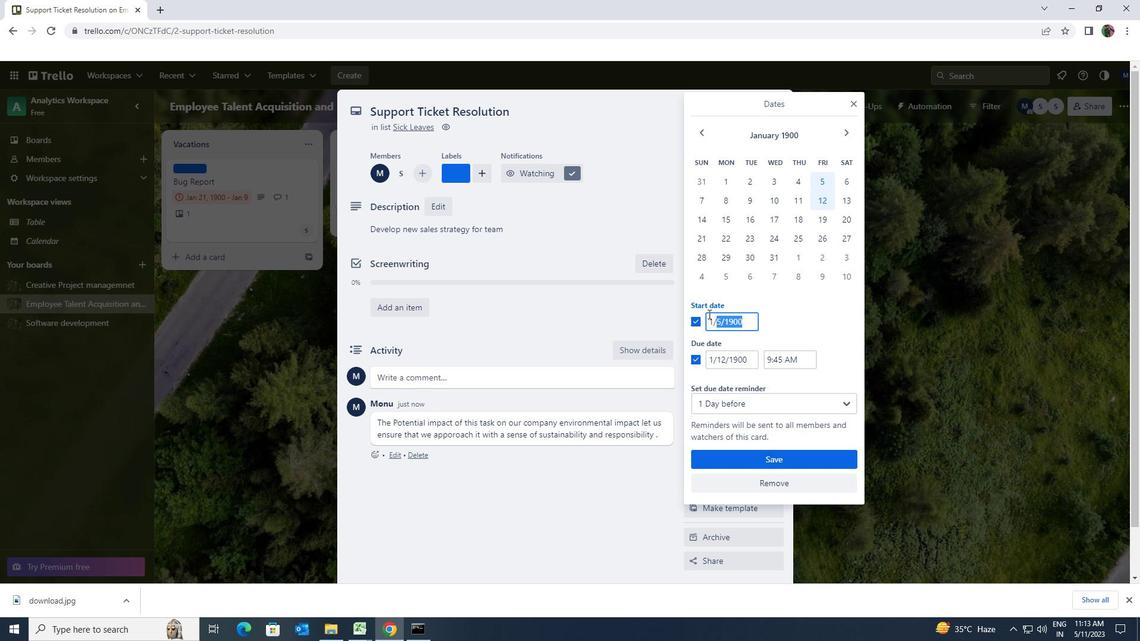 
Action: Key pressed 1/6/1900
Screenshot: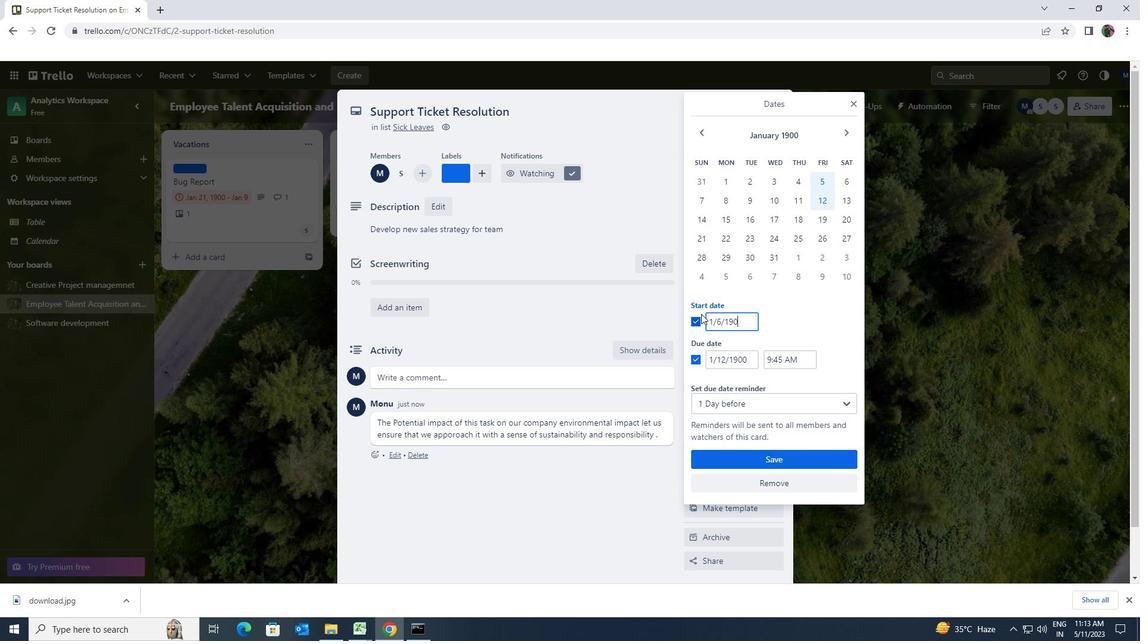 
Action: Mouse moved to (751, 359)
Screenshot: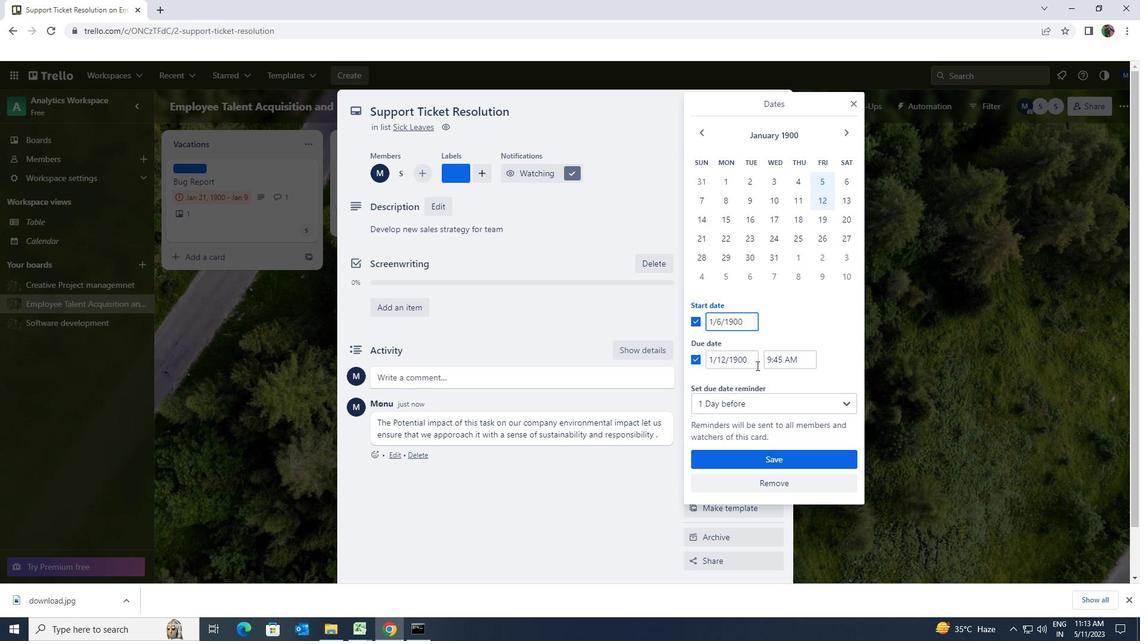 
Action: Mouse pressed left at (751, 359)
Screenshot: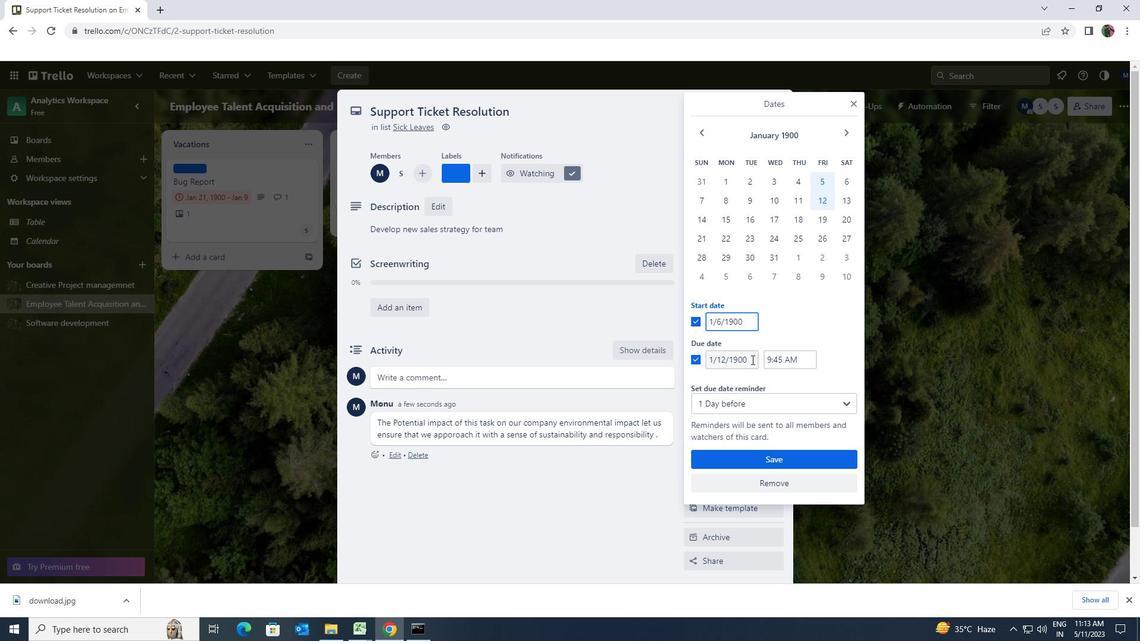 
Action: Mouse moved to (707, 364)
Screenshot: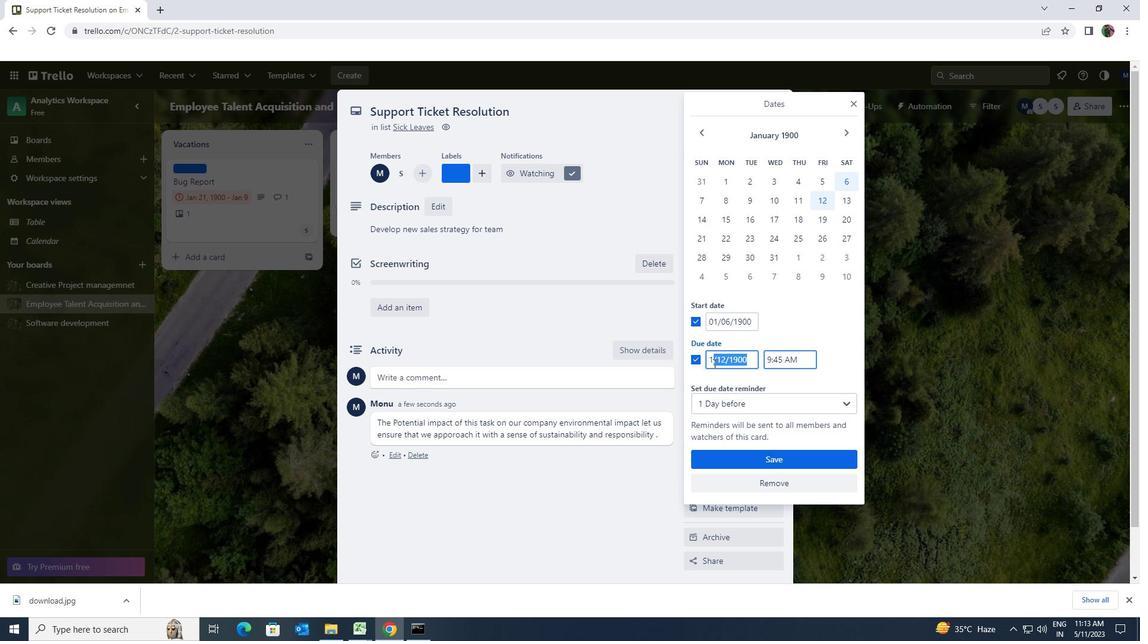 
Action: Key pressed 1/13/1900
Screenshot: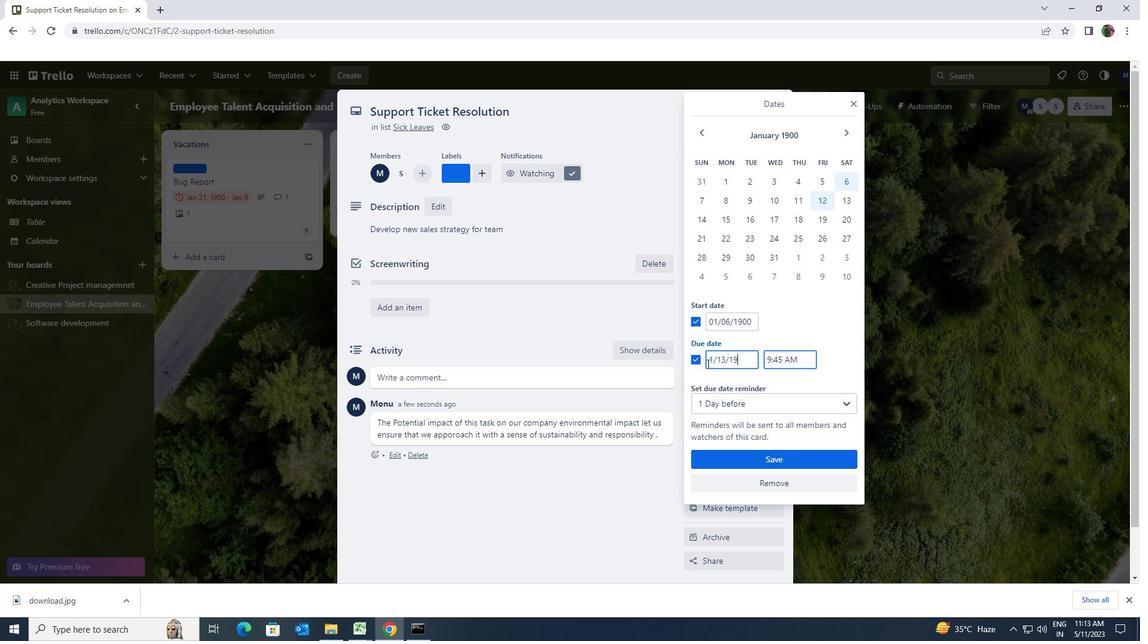 
Action: Mouse moved to (745, 457)
Screenshot: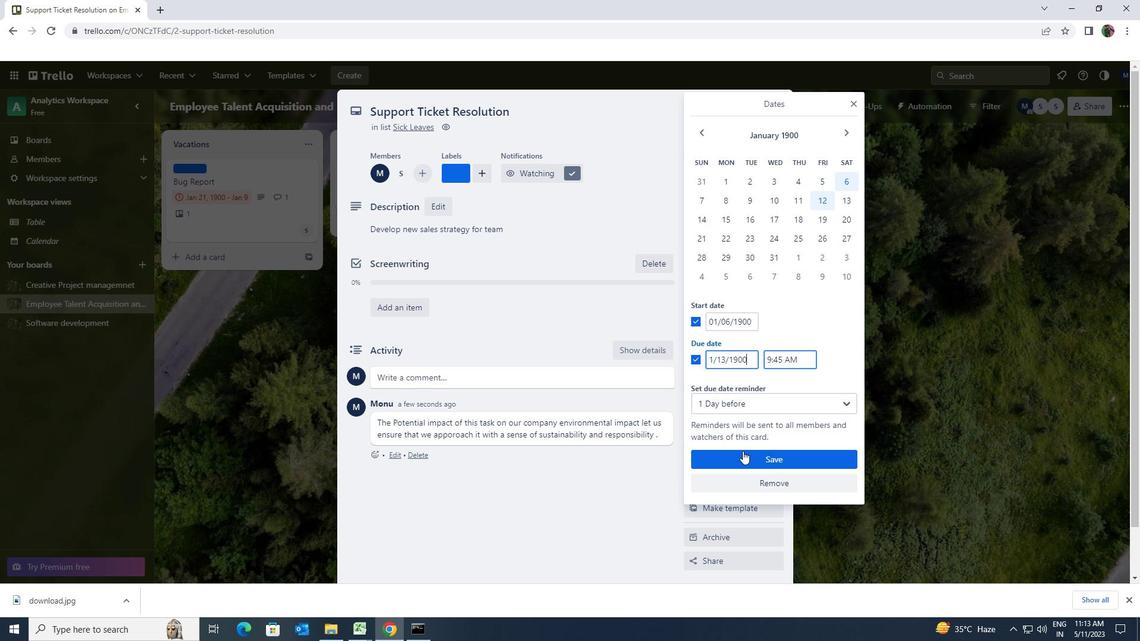 
Action: Mouse pressed left at (745, 457)
Screenshot: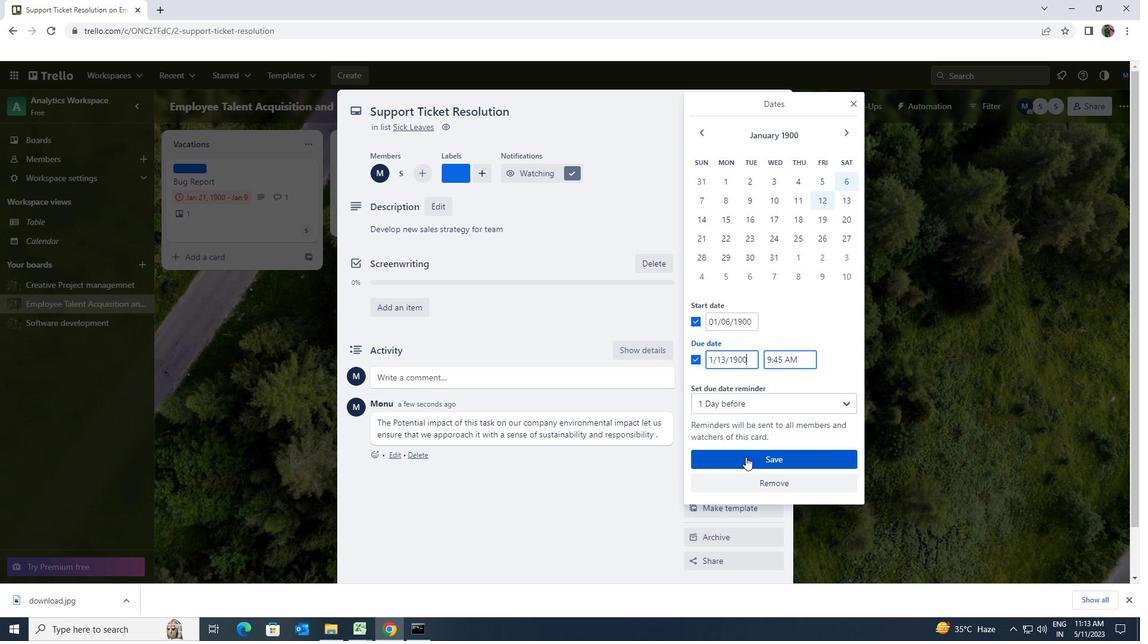 
